 Task: Explore satellite view of the Colosseum in Rome, Italy.
Action: Mouse moved to (235, 107)
Screenshot: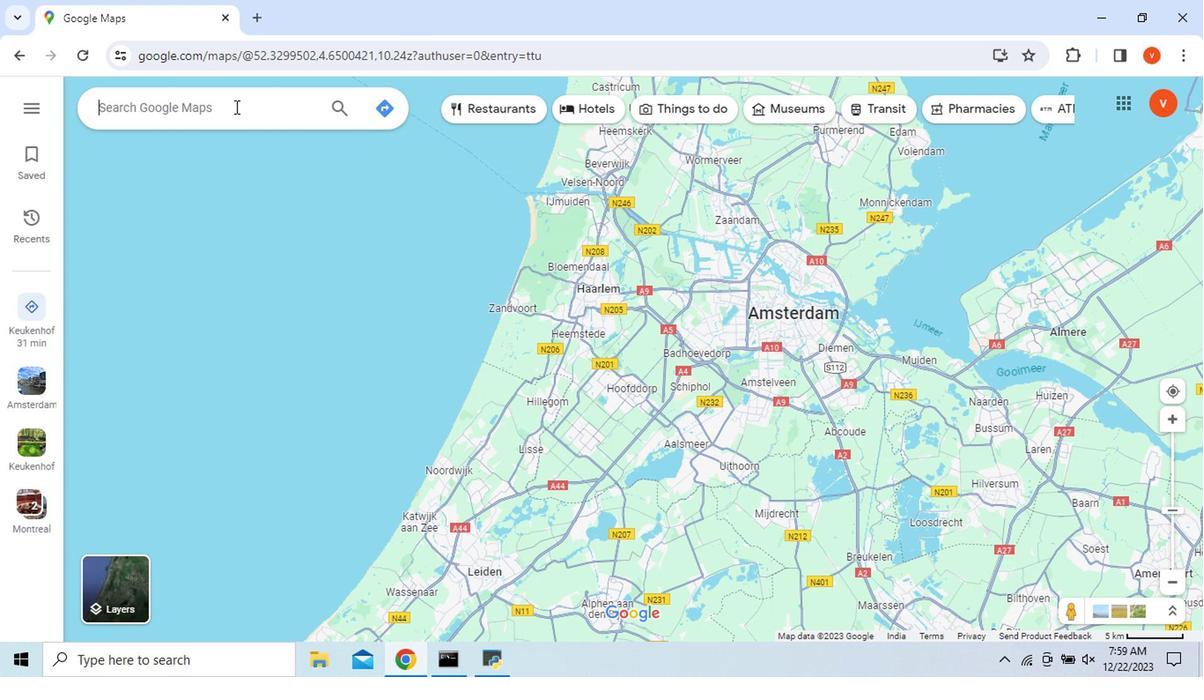 
Action: Mouse pressed left at (235, 107)
Screenshot: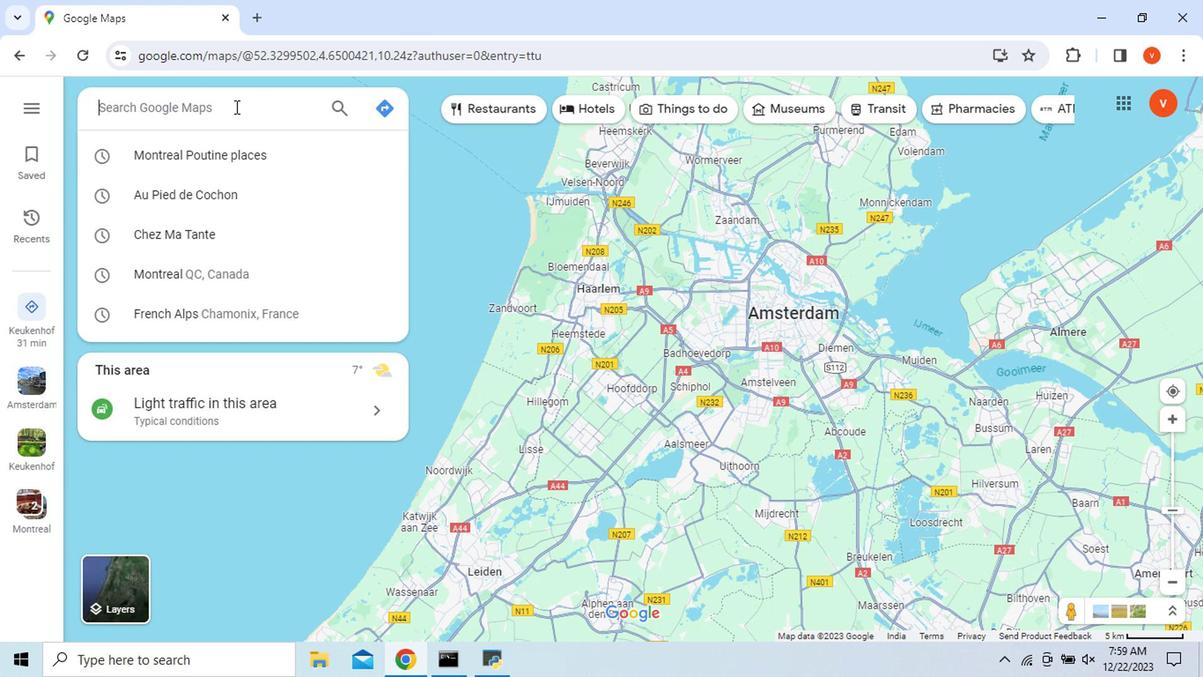 
Action: Key pressed <Key.shift>Colosseum<Key.space><Key.shift>Rome
Screenshot: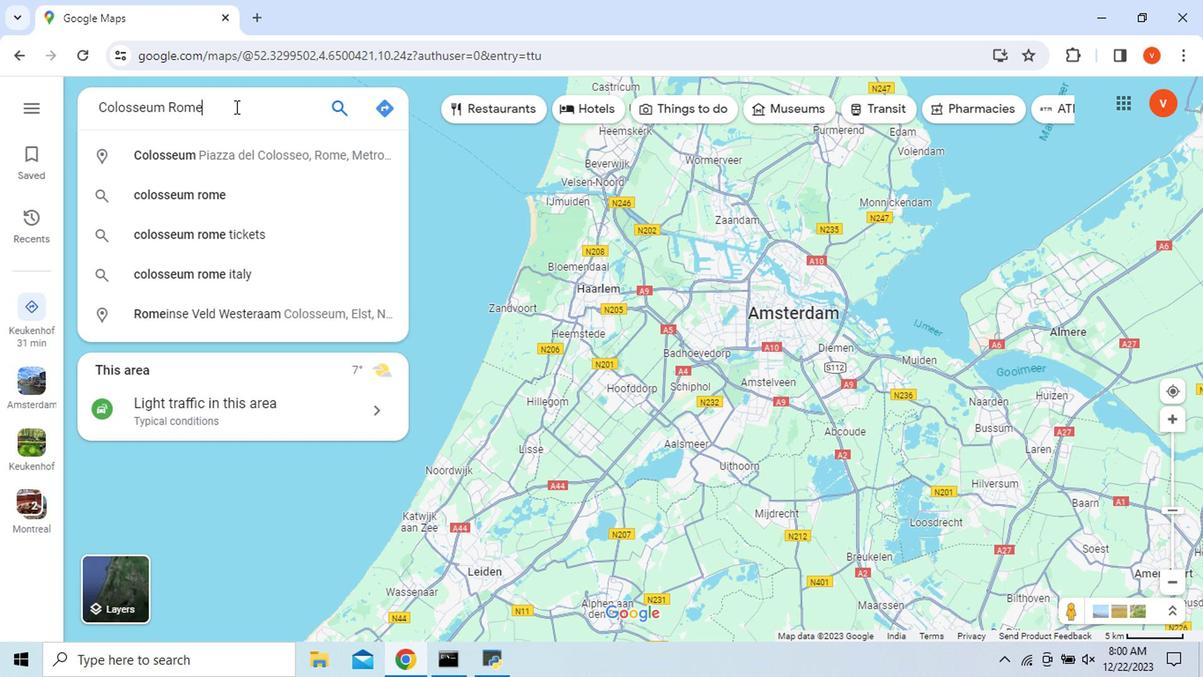 
Action: Mouse moved to (243, 275)
Screenshot: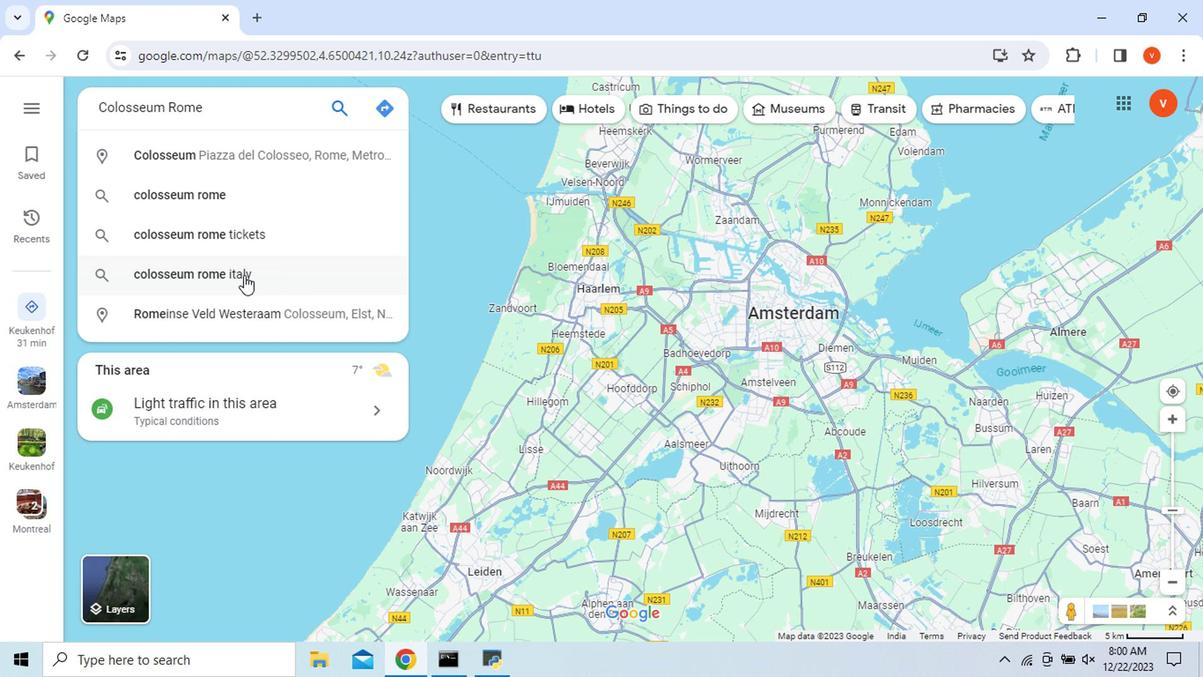 
Action: Mouse pressed left at (243, 275)
Screenshot: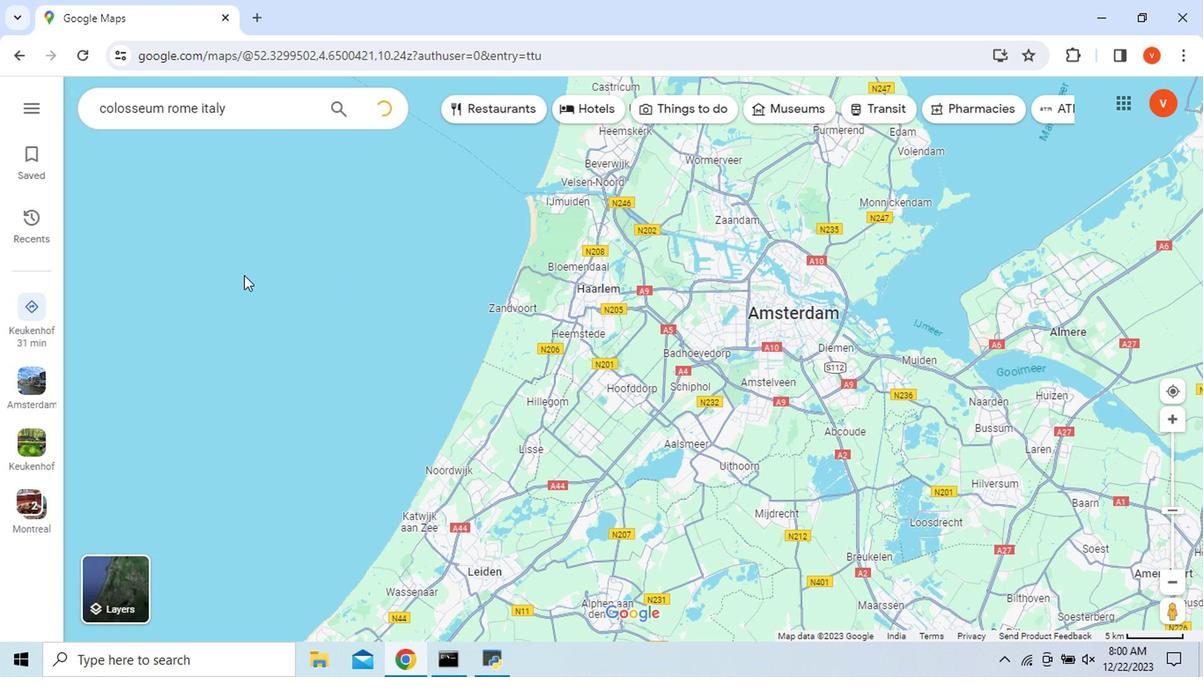 
Action: Mouse moved to (520, 336)
Screenshot: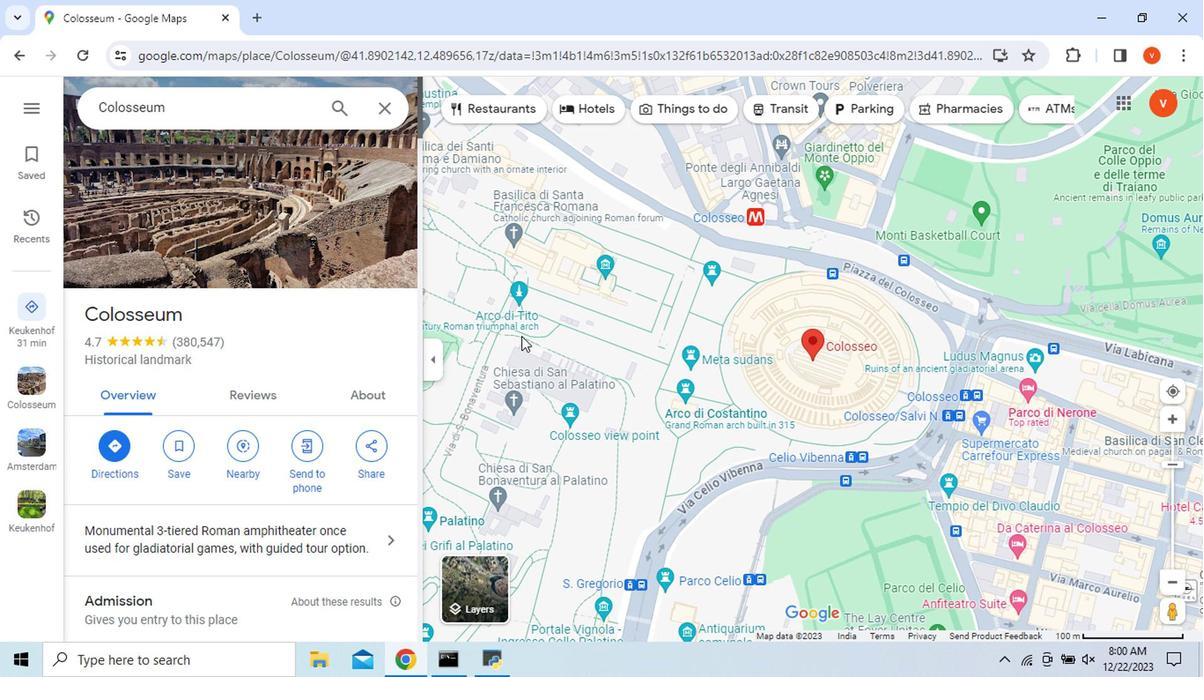 
Action: Mouse scrolled (520, 336) with delta (0, 0)
Screenshot: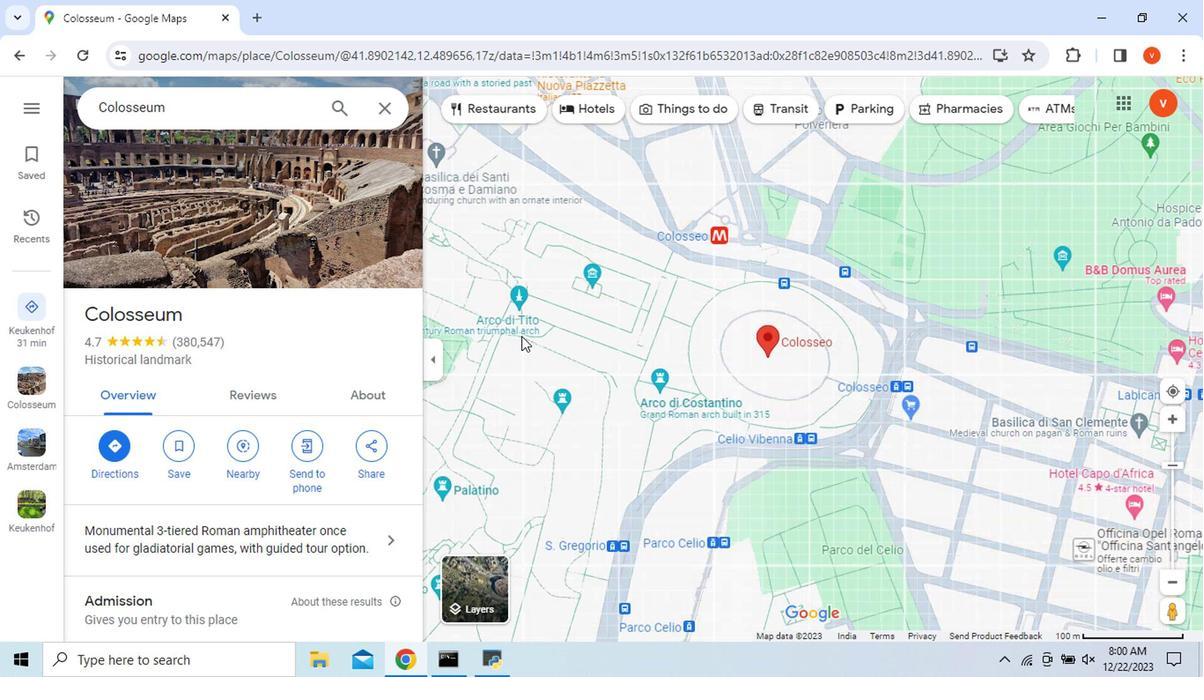 
Action: Mouse moved to (520, 336)
Screenshot: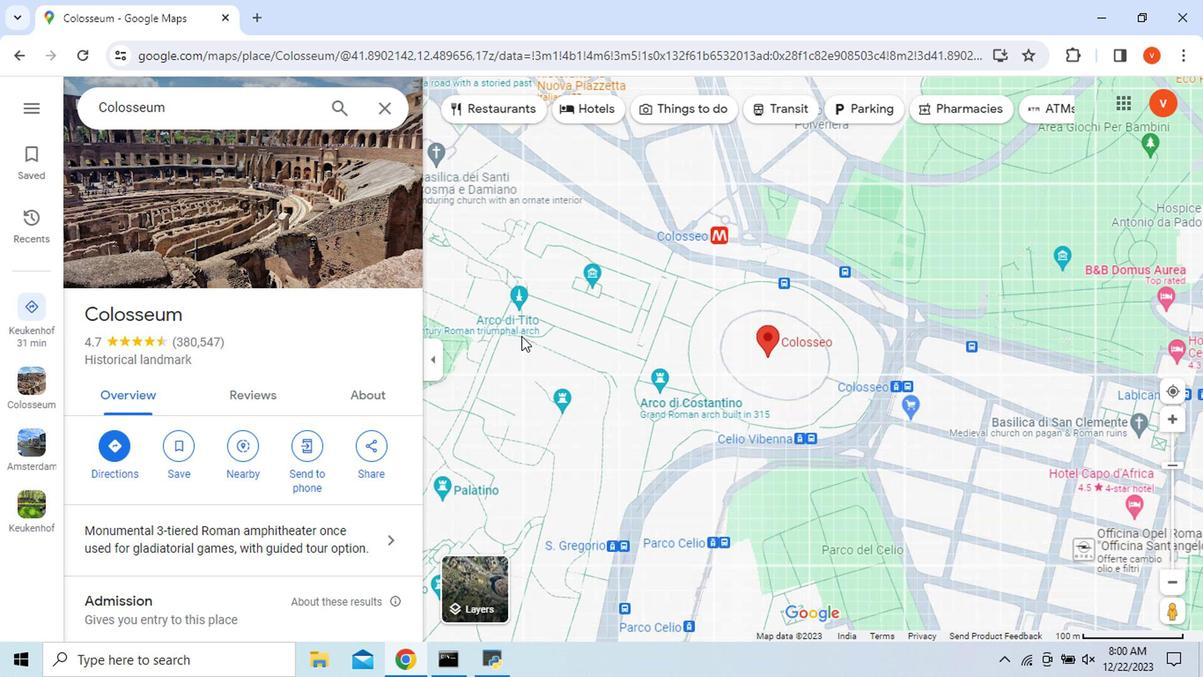 
Action: Mouse scrolled (520, 336) with delta (0, 0)
Screenshot: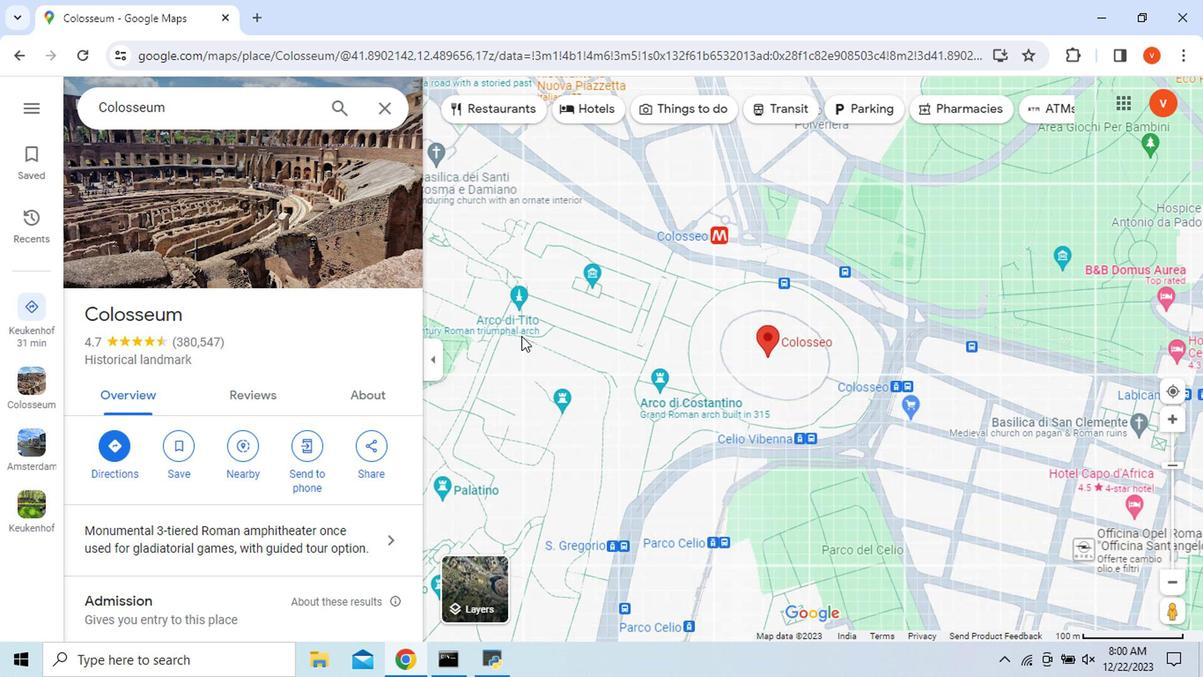 
Action: Mouse moved to (473, 578)
Screenshot: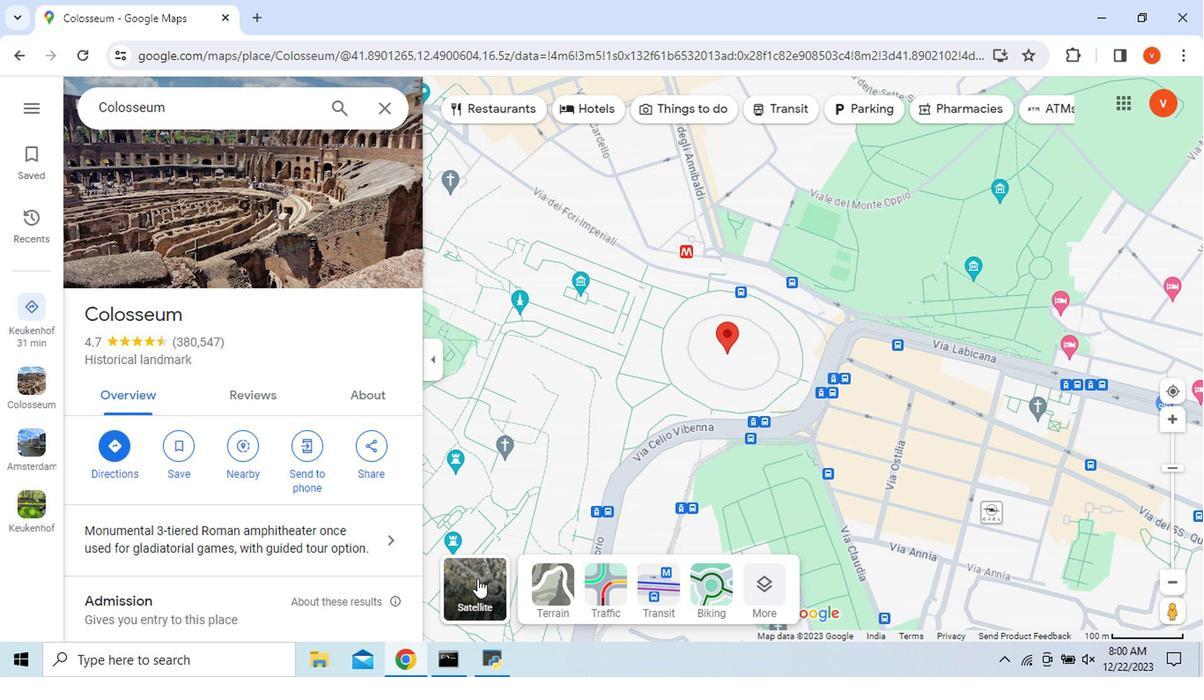 
Action: Mouse pressed left at (473, 578)
Screenshot: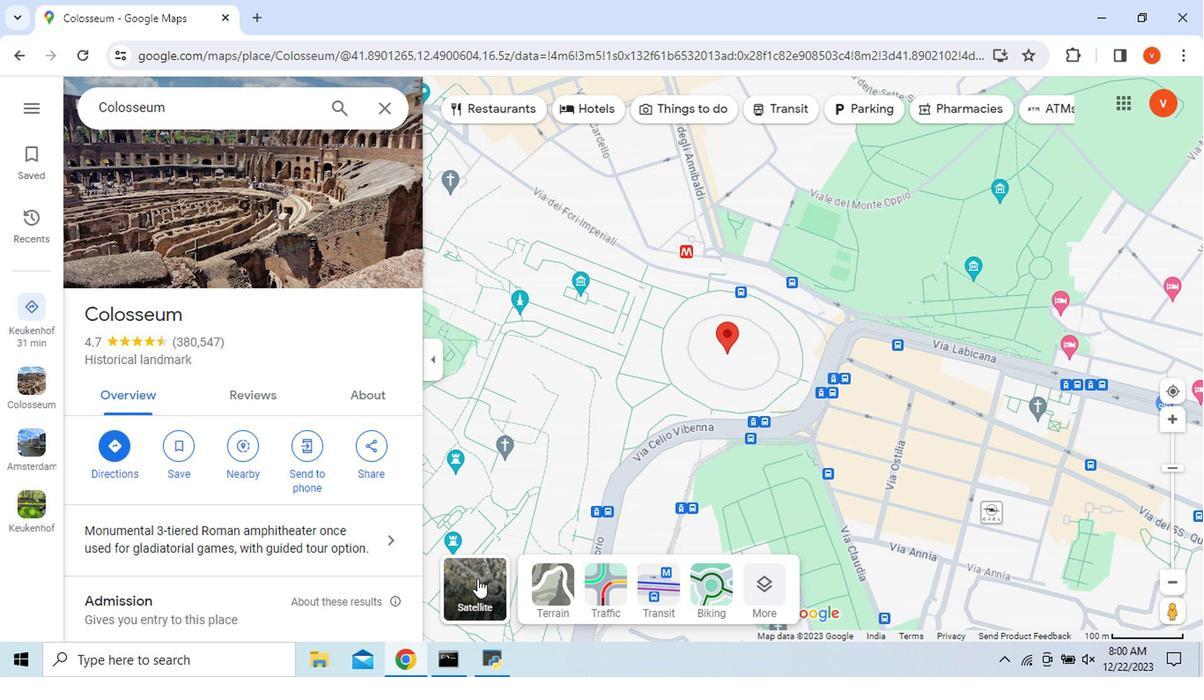 
Action: Mouse moved to (519, 541)
Screenshot: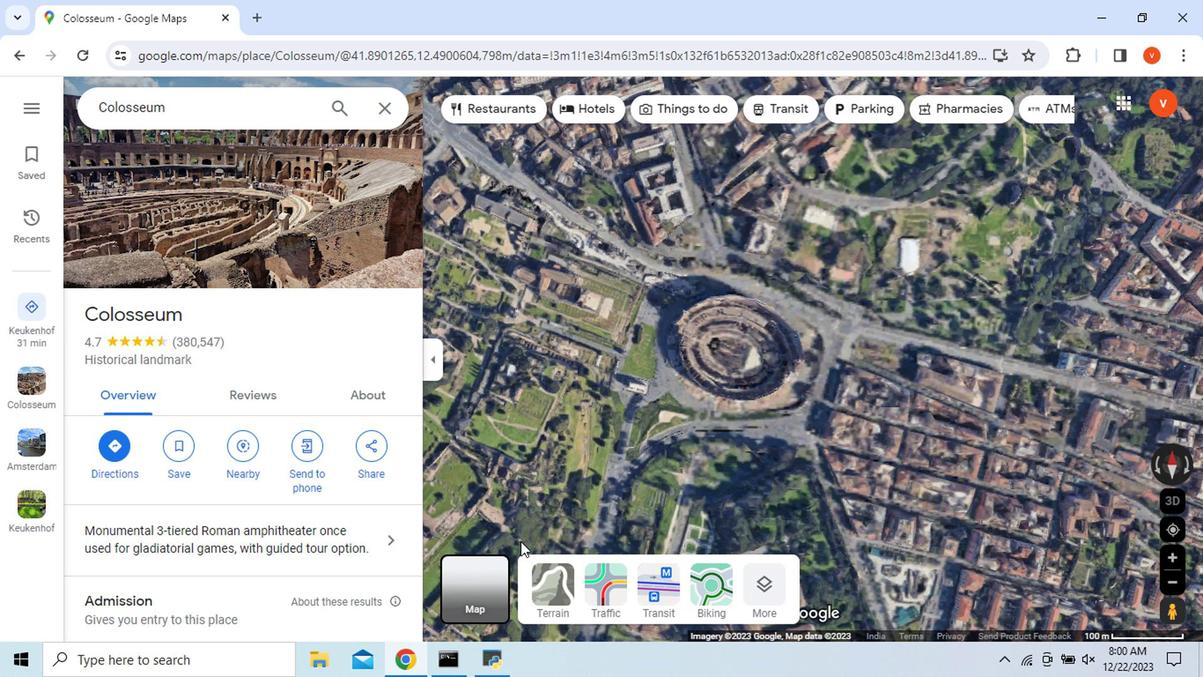 
Action: Mouse scrolled (519, 541) with delta (0, 0)
Screenshot: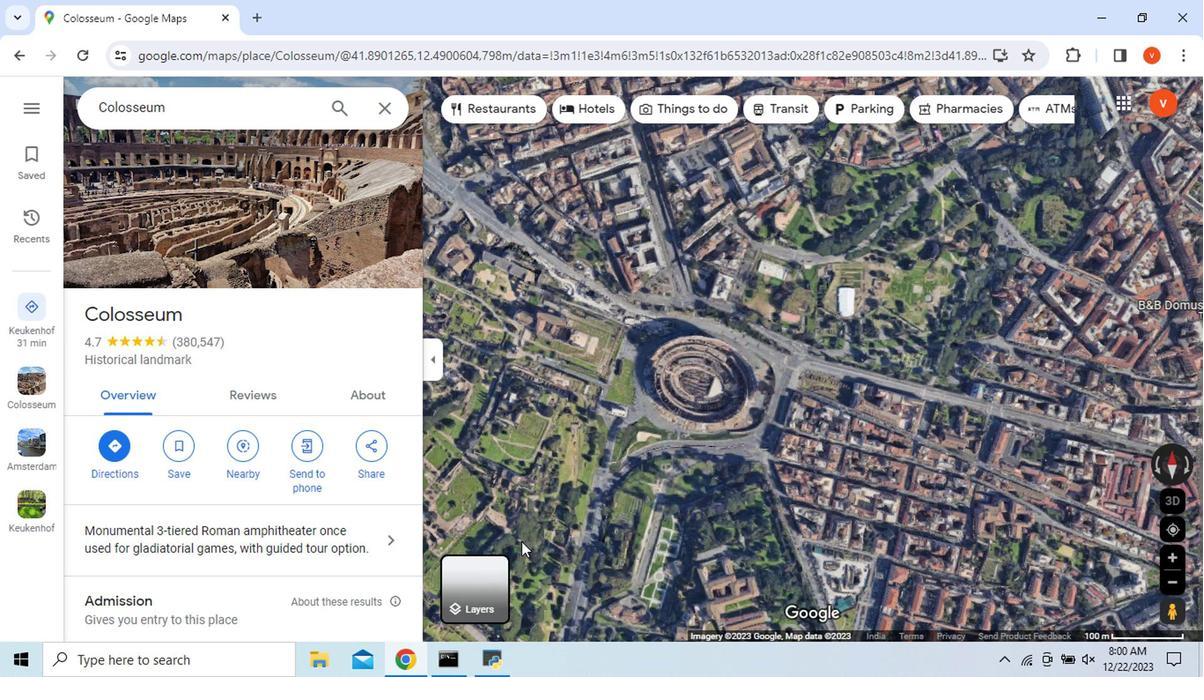
Action: Mouse moved to (544, 480)
Screenshot: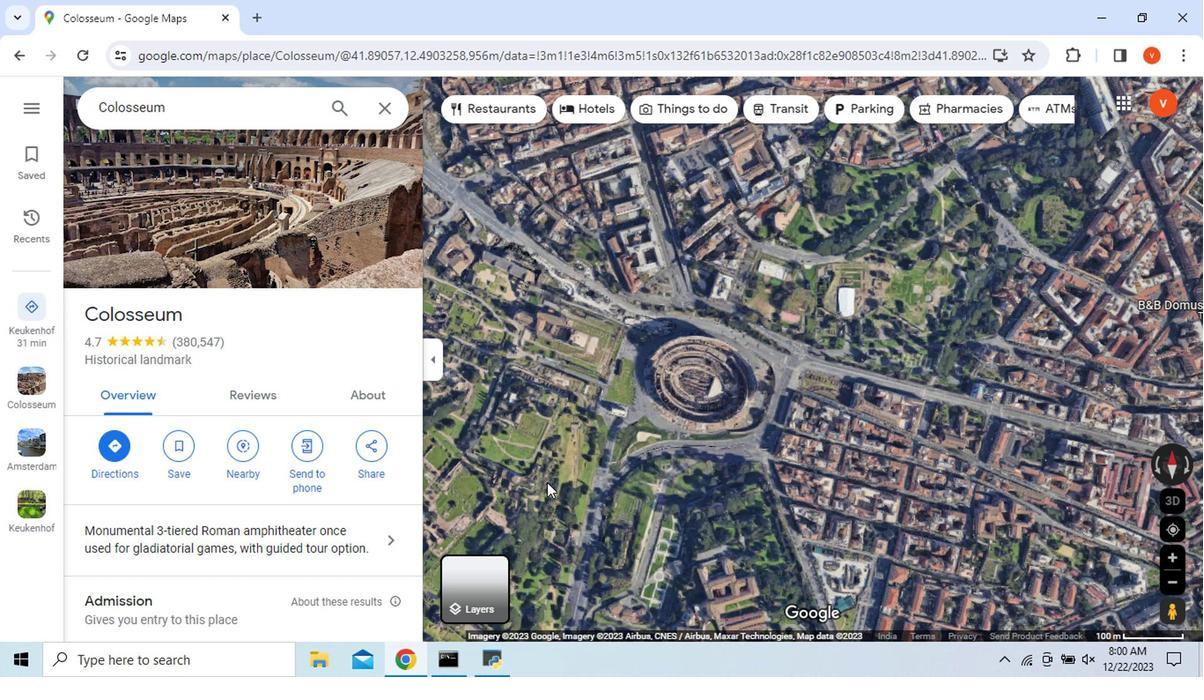 
Action: Mouse scrolled (544, 479) with delta (0, 0)
Screenshot: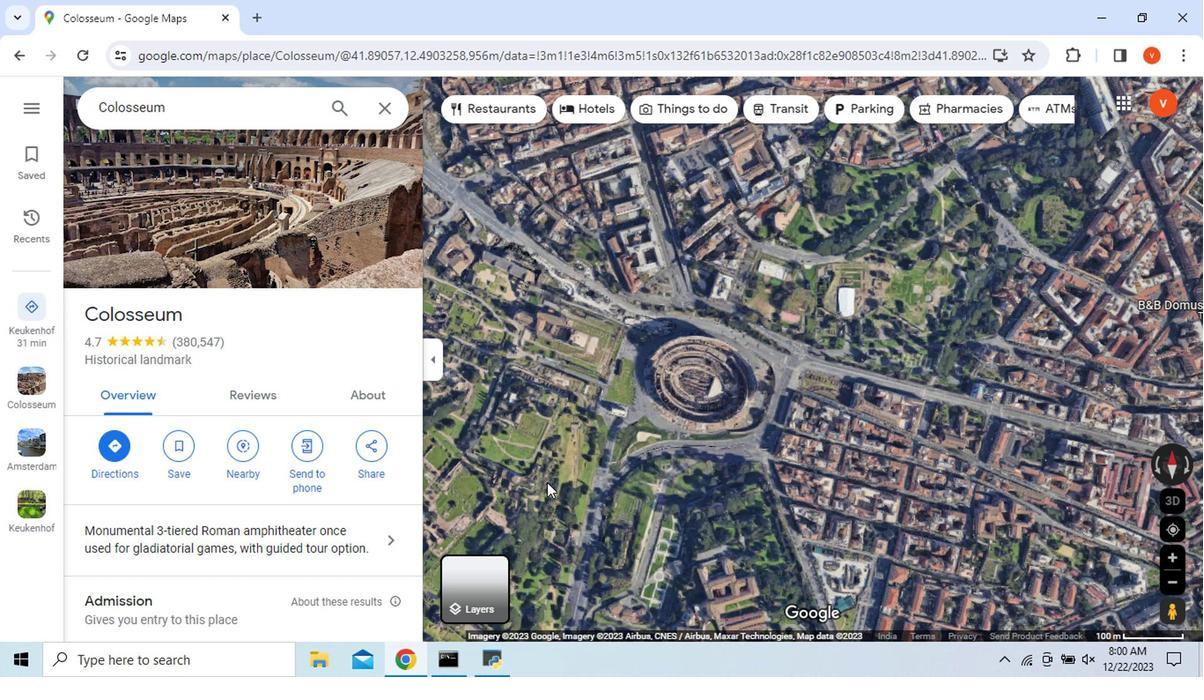 
Action: Mouse moved to (1172, 457)
Screenshot: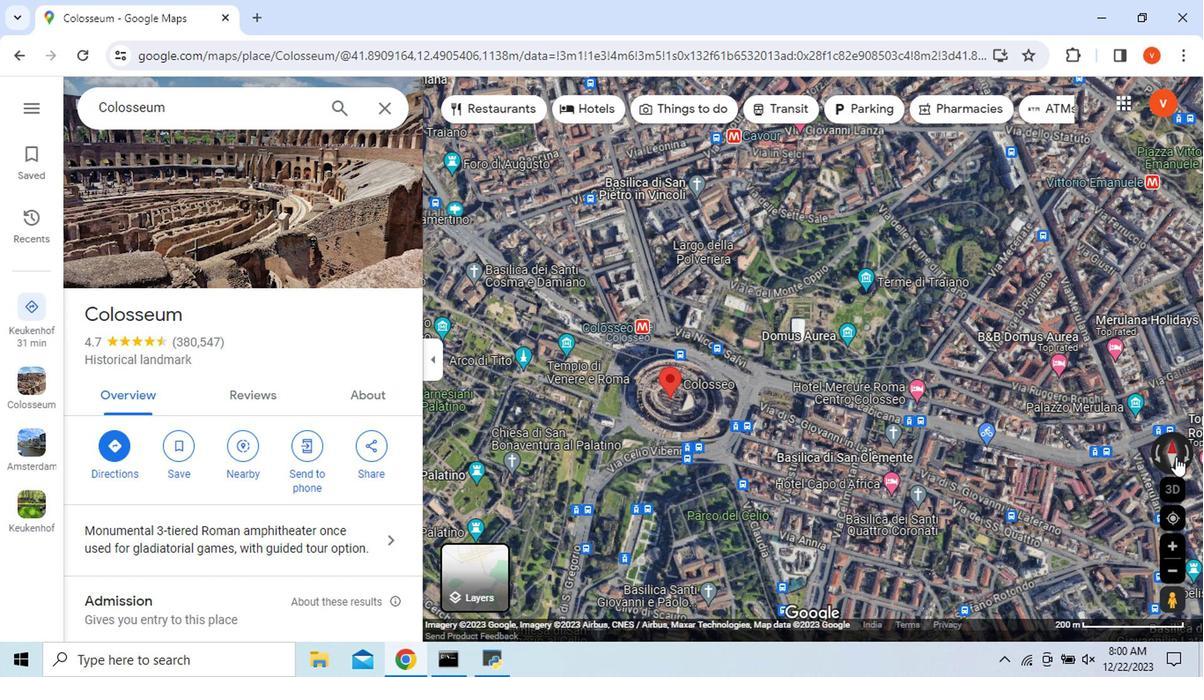 
Action: Mouse pressed left at (1172, 457)
Screenshot: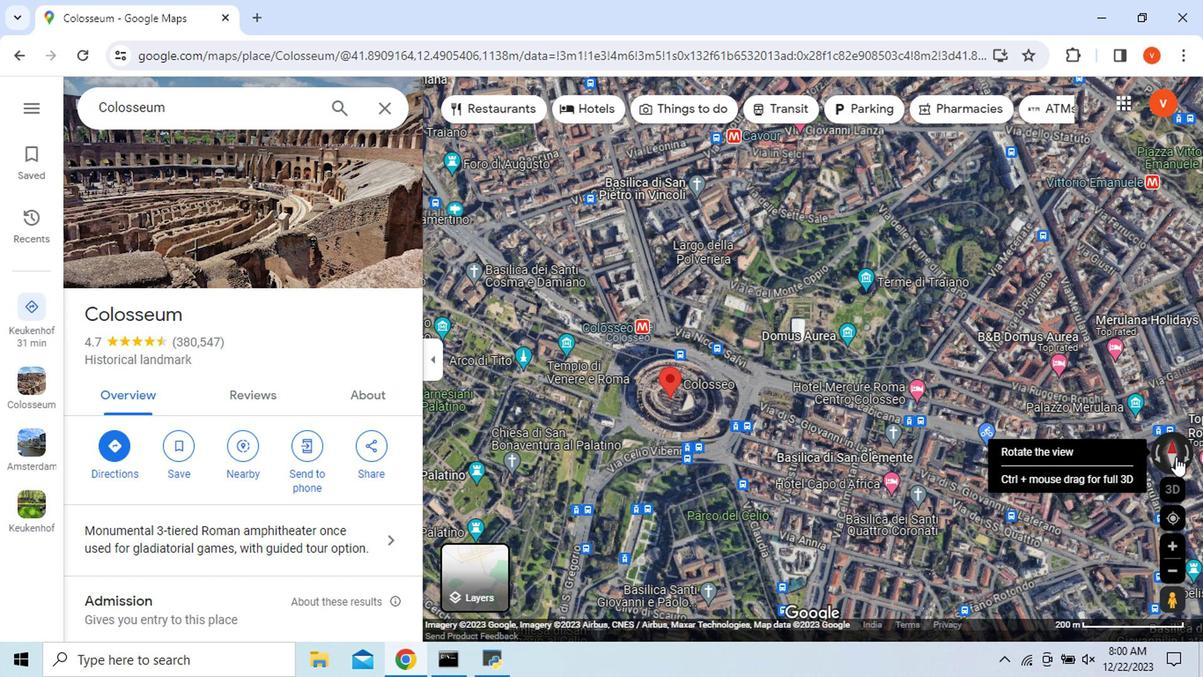 
Action: Mouse moved to (1060, 446)
Screenshot: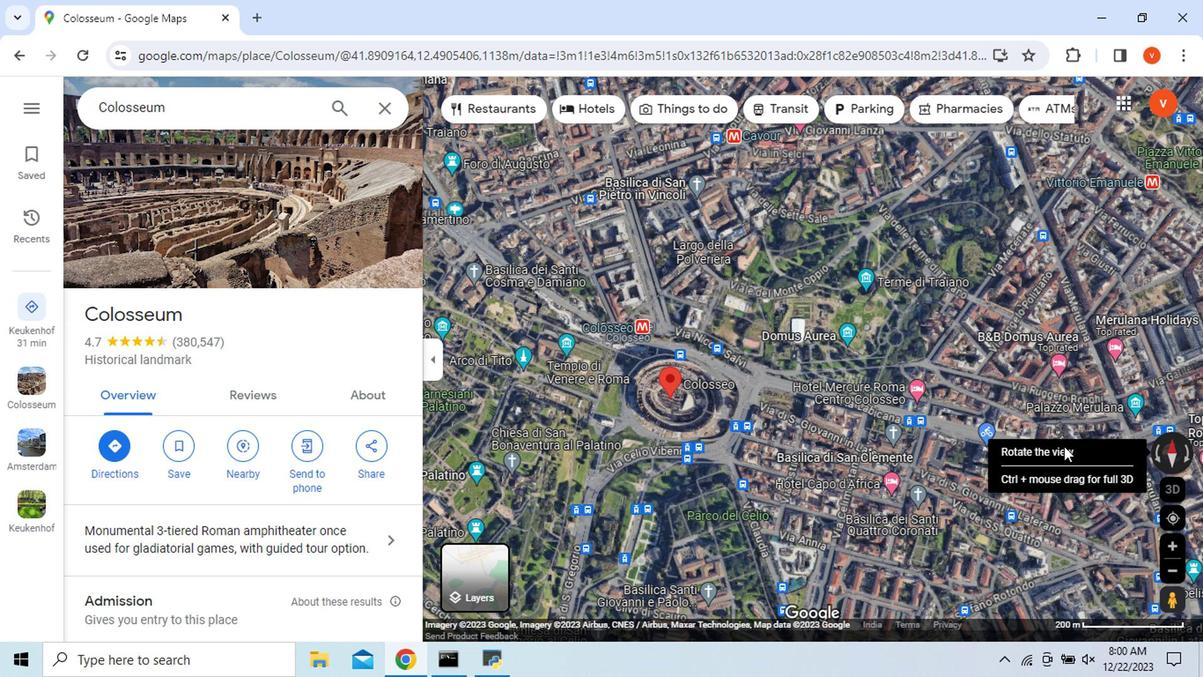 
Action: Mouse pressed left at (1060, 446)
Screenshot: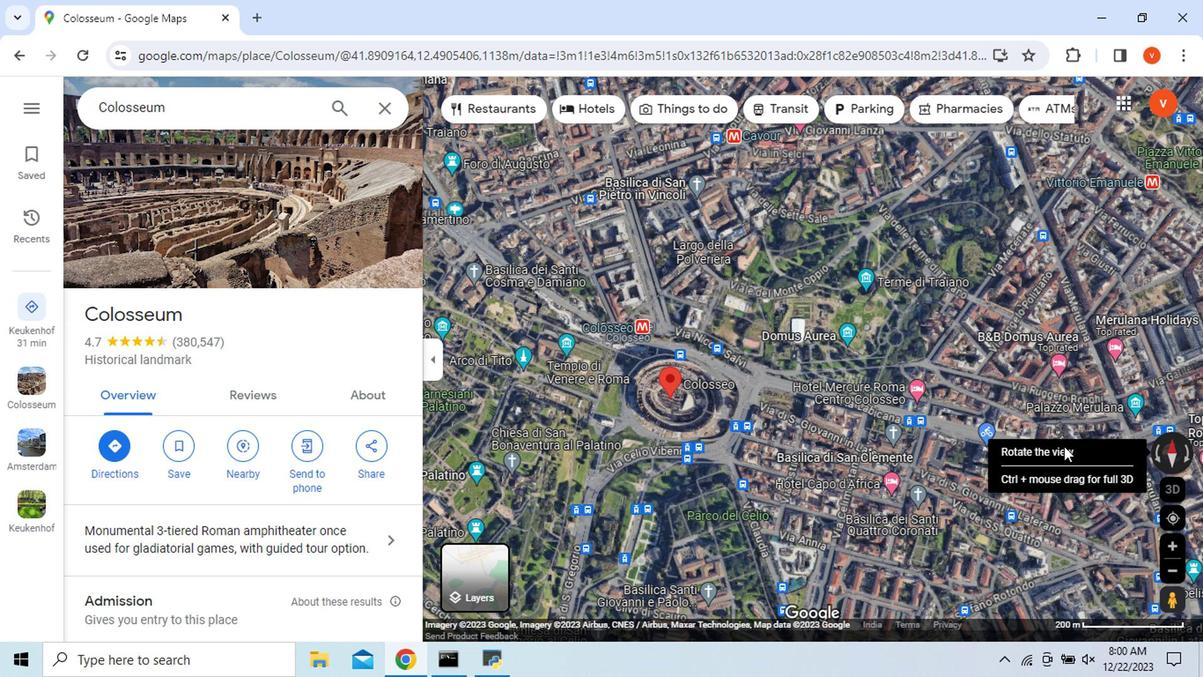 
Action: Mouse moved to (1154, 454)
Screenshot: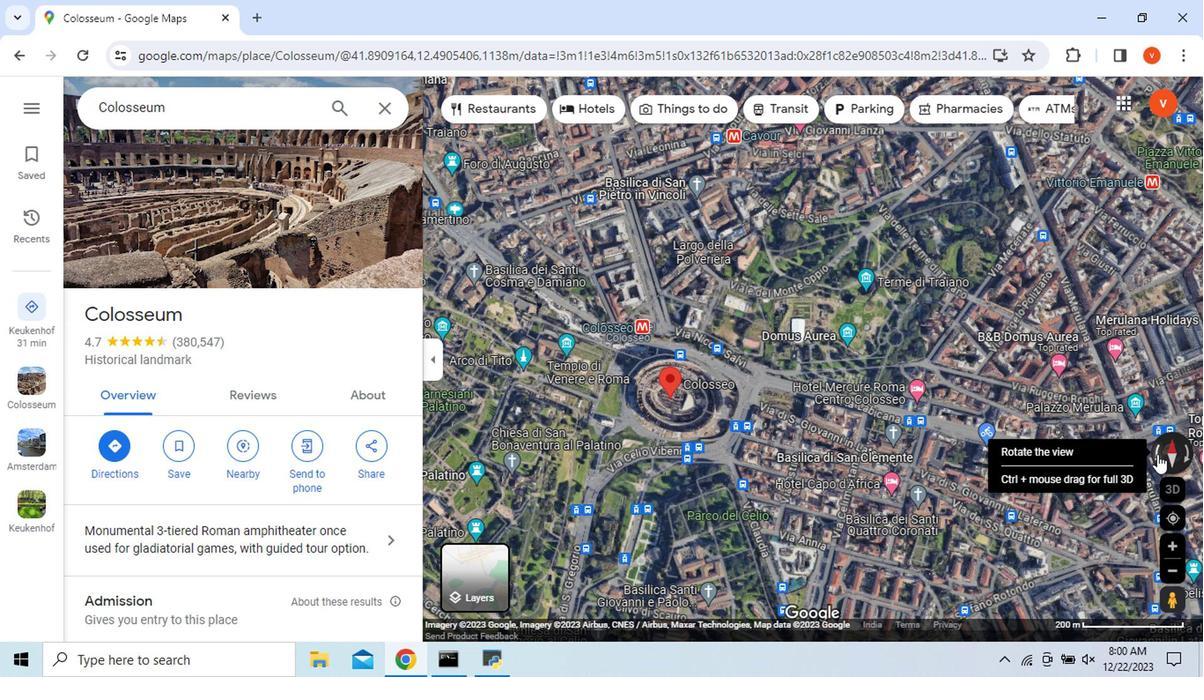 
Action: Mouse pressed left at (1154, 454)
Screenshot: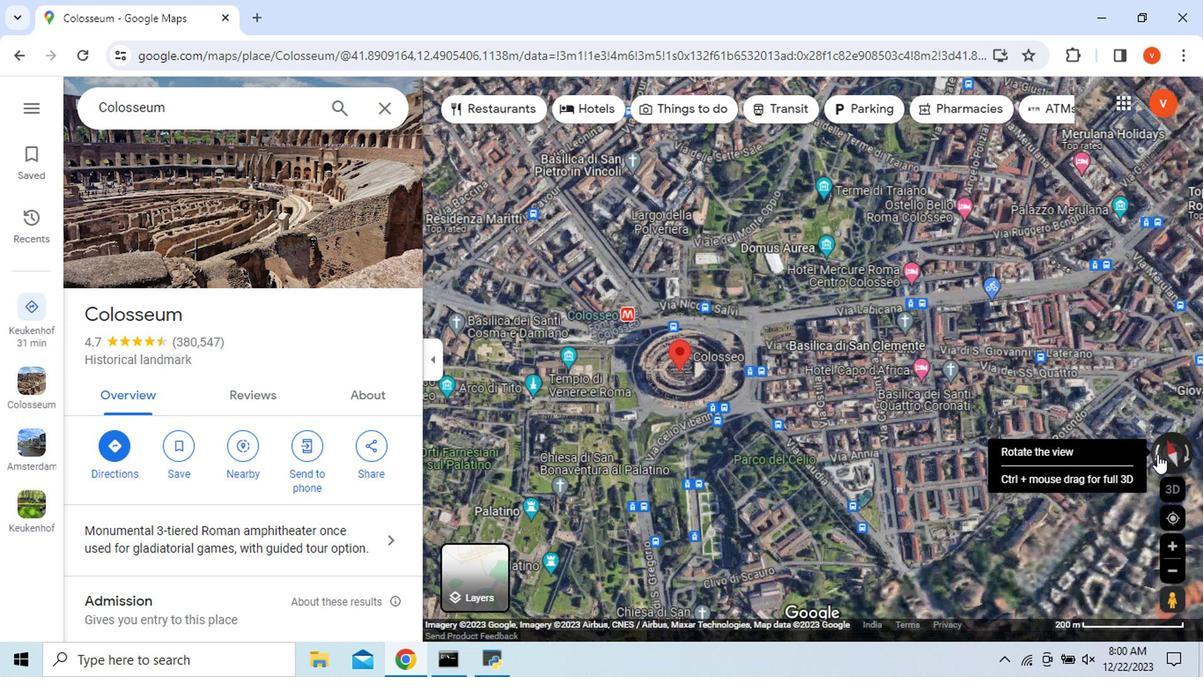 
Action: Mouse pressed left at (1154, 454)
Screenshot: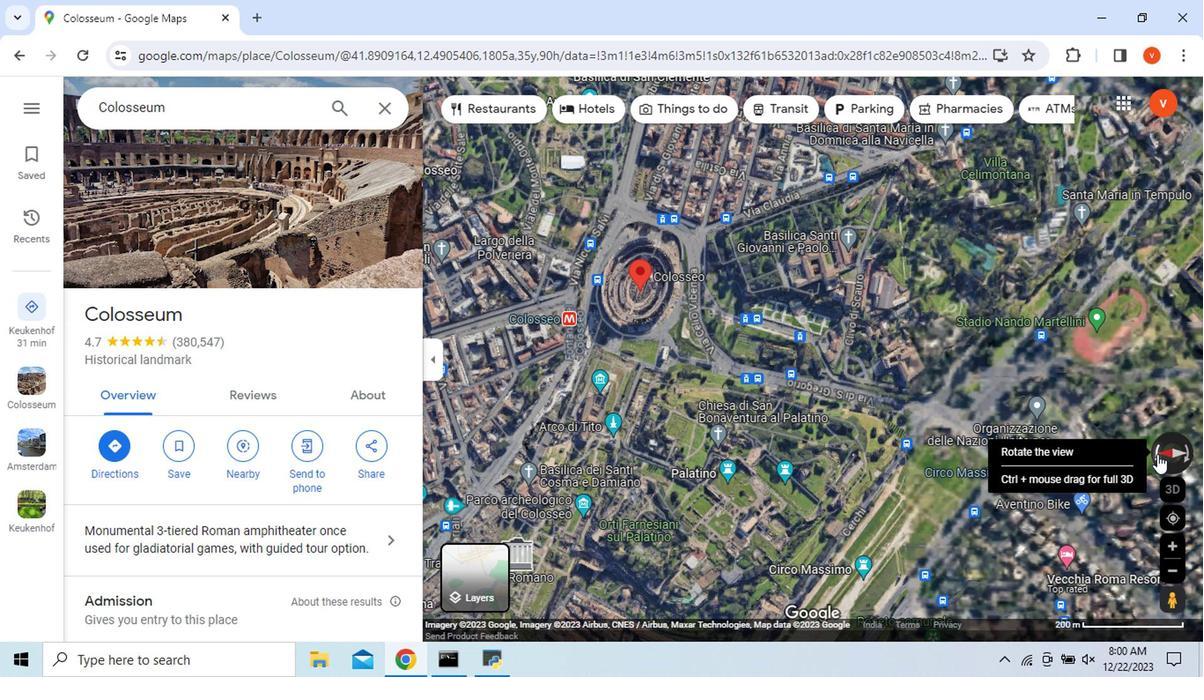 
Action: Mouse pressed left at (1154, 454)
Screenshot: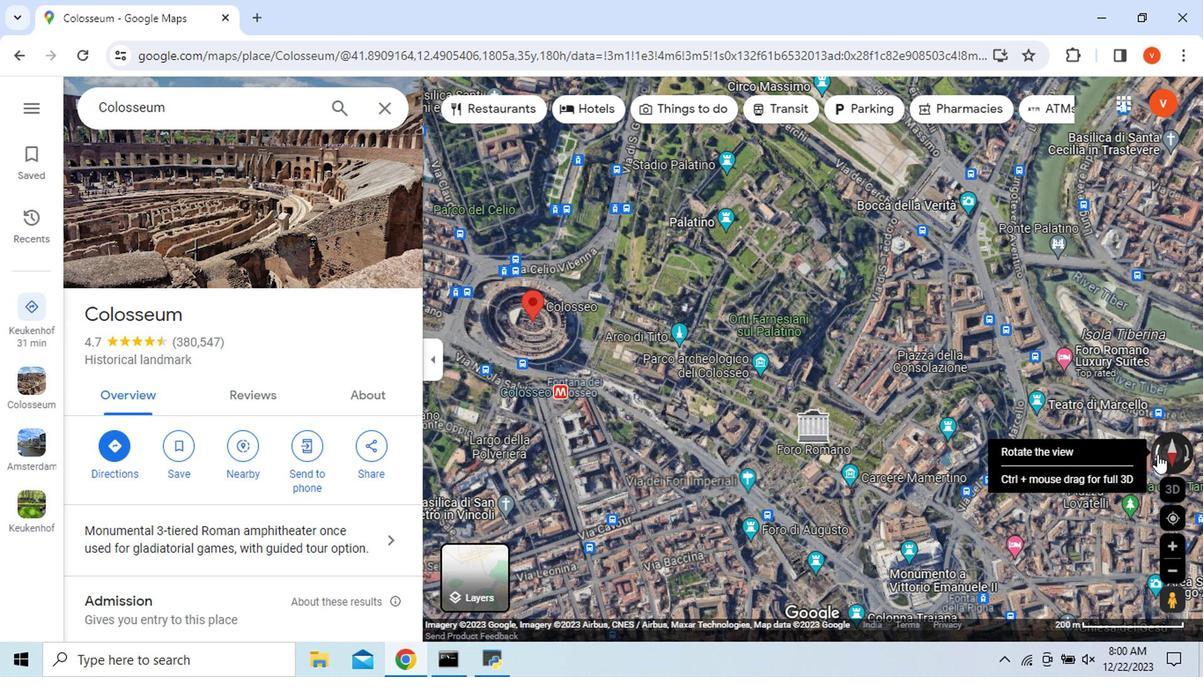 
Action: Mouse pressed left at (1154, 454)
Screenshot: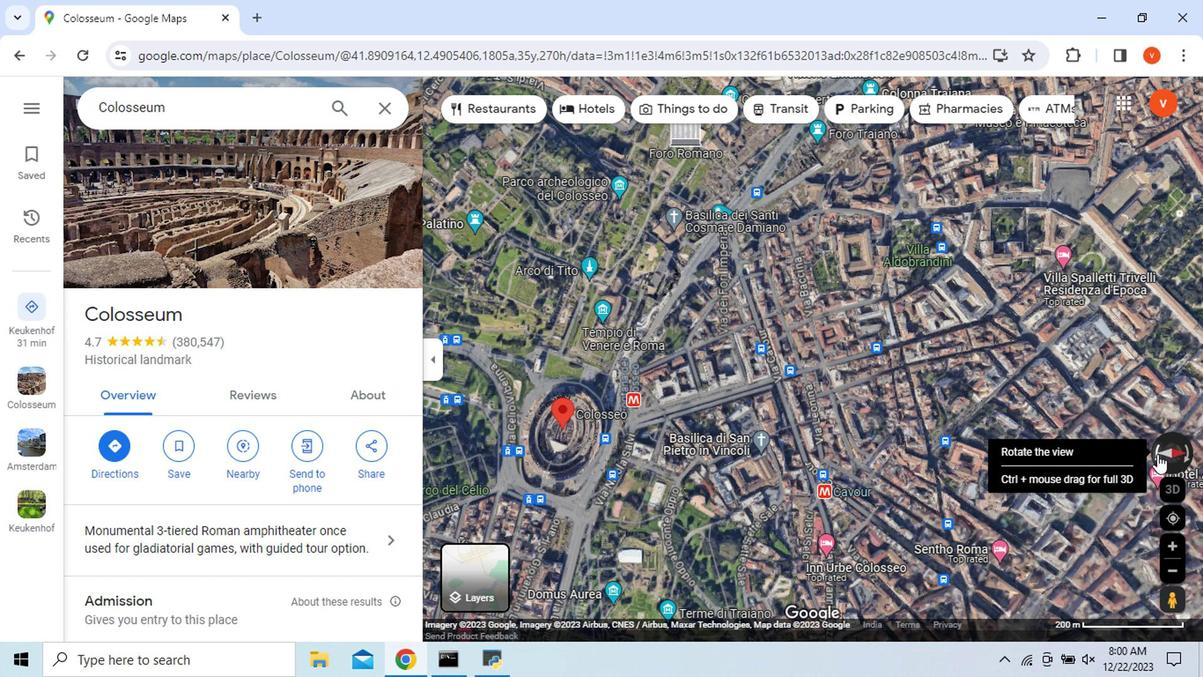 
Action: Mouse moved to (1056, 497)
Screenshot: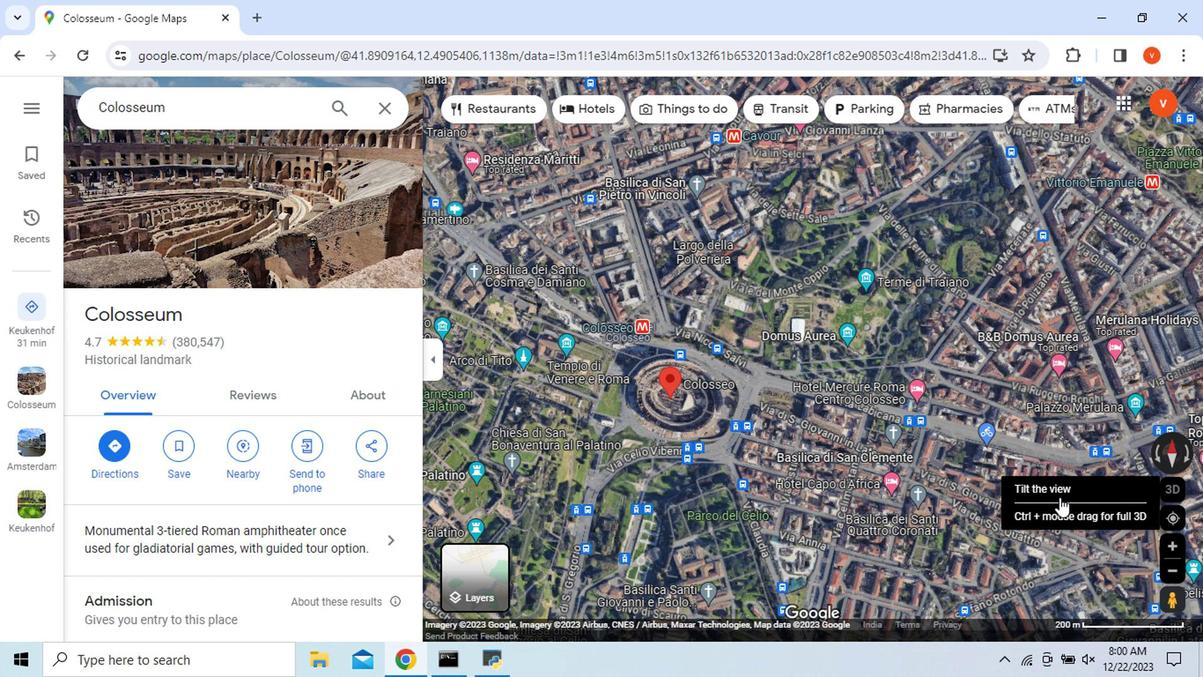 
Action: Mouse pressed left at (1056, 497)
Screenshot: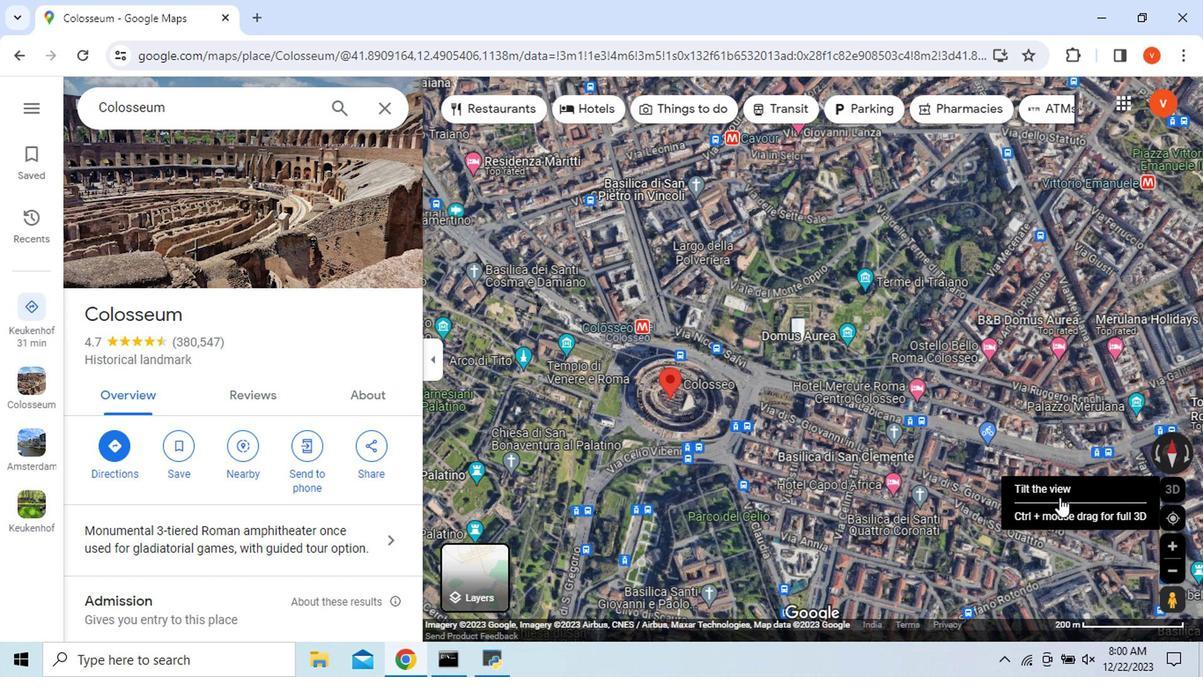 
Action: Mouse moved to (914, 508)
Screenshot: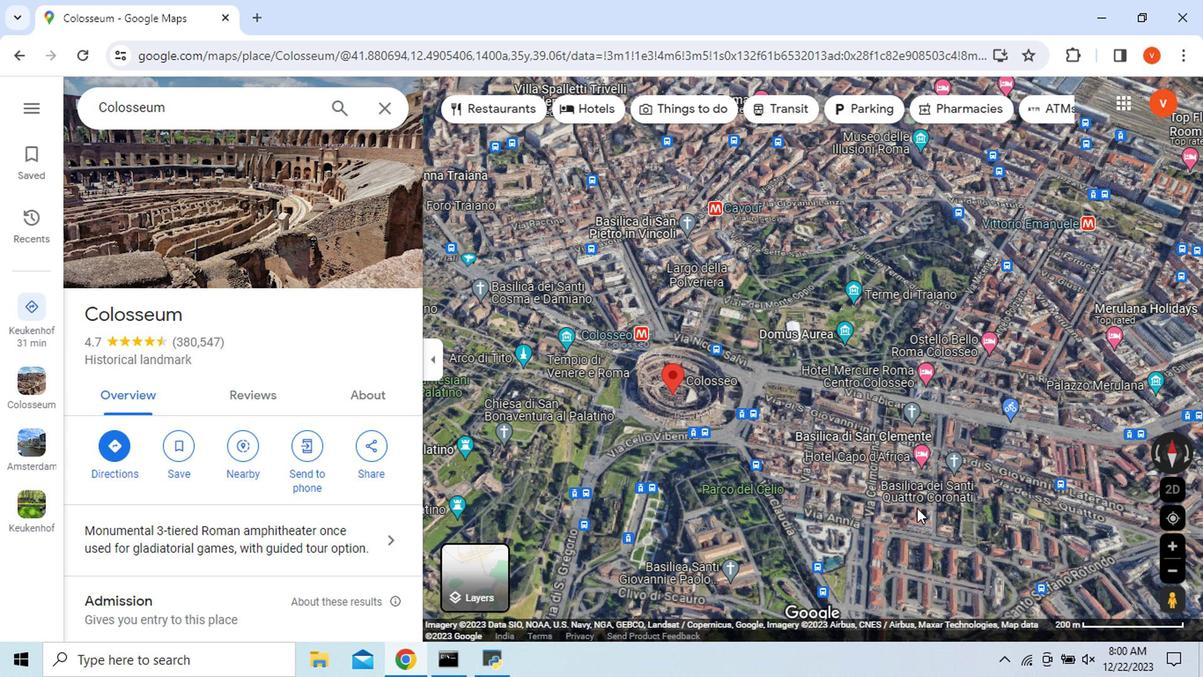 
Action: Mouse scrolled (914, 507) with delta (0, 0)
Screenshot: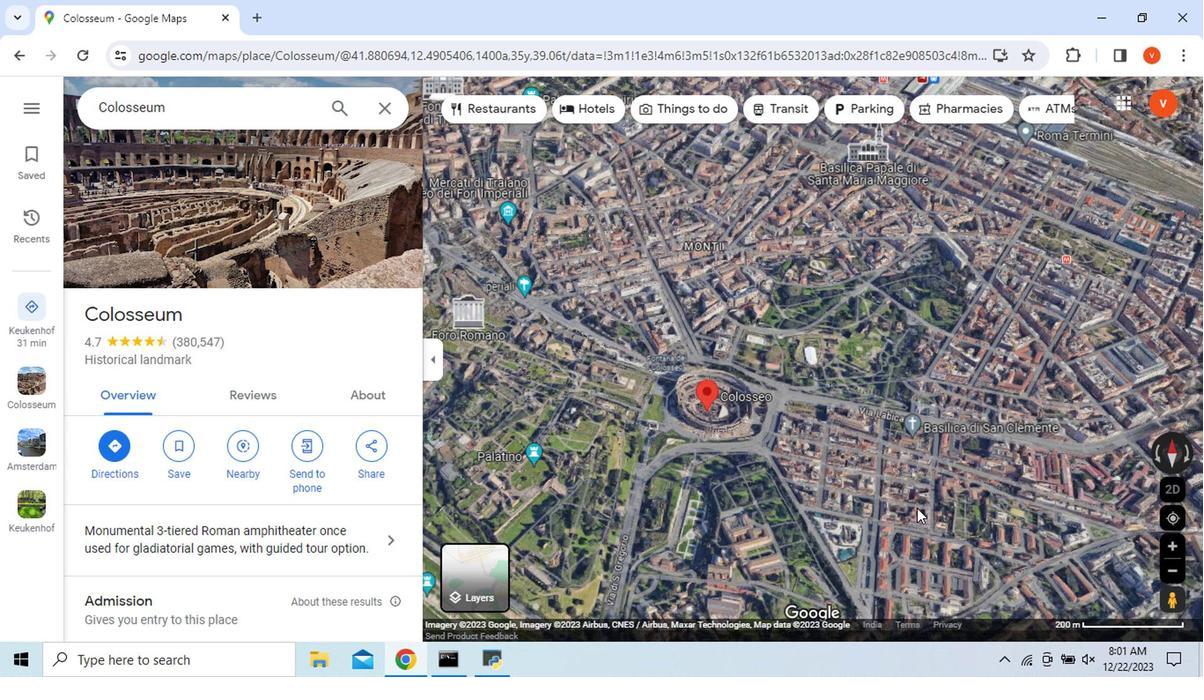 
Action: Mouse scrolled (914, 507) with delta (0, 0)
Screenshot: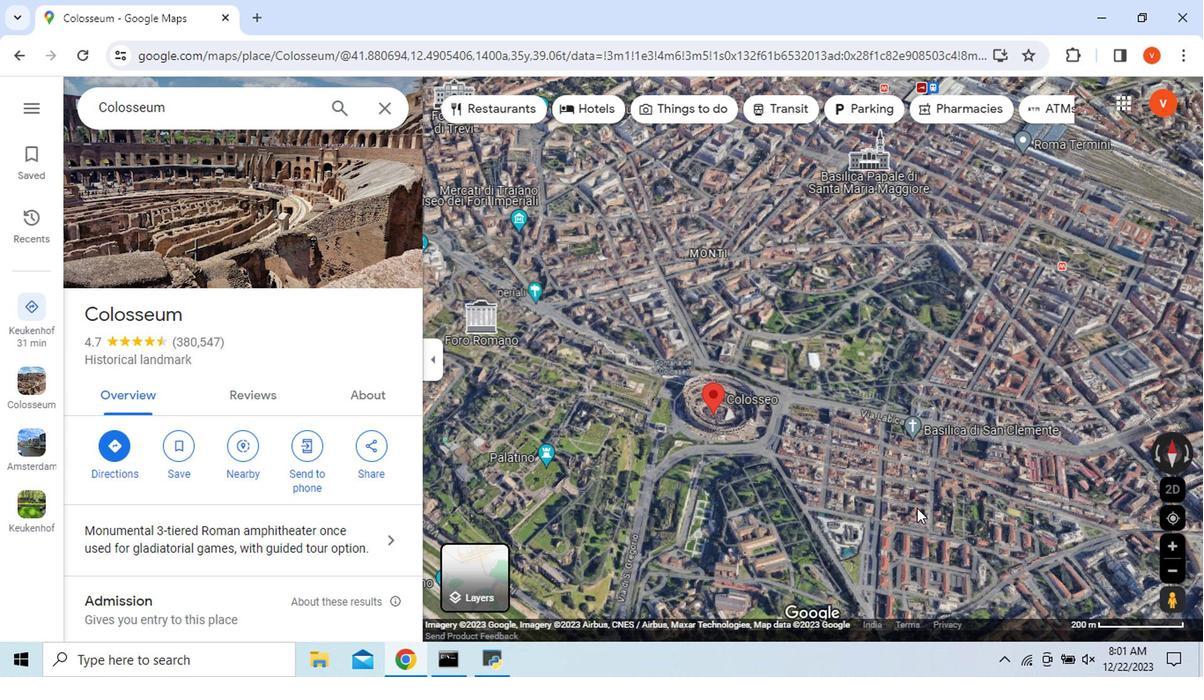 
Action: Mouse scrolled (914, 507) with delta (0, 0)
Screenshot: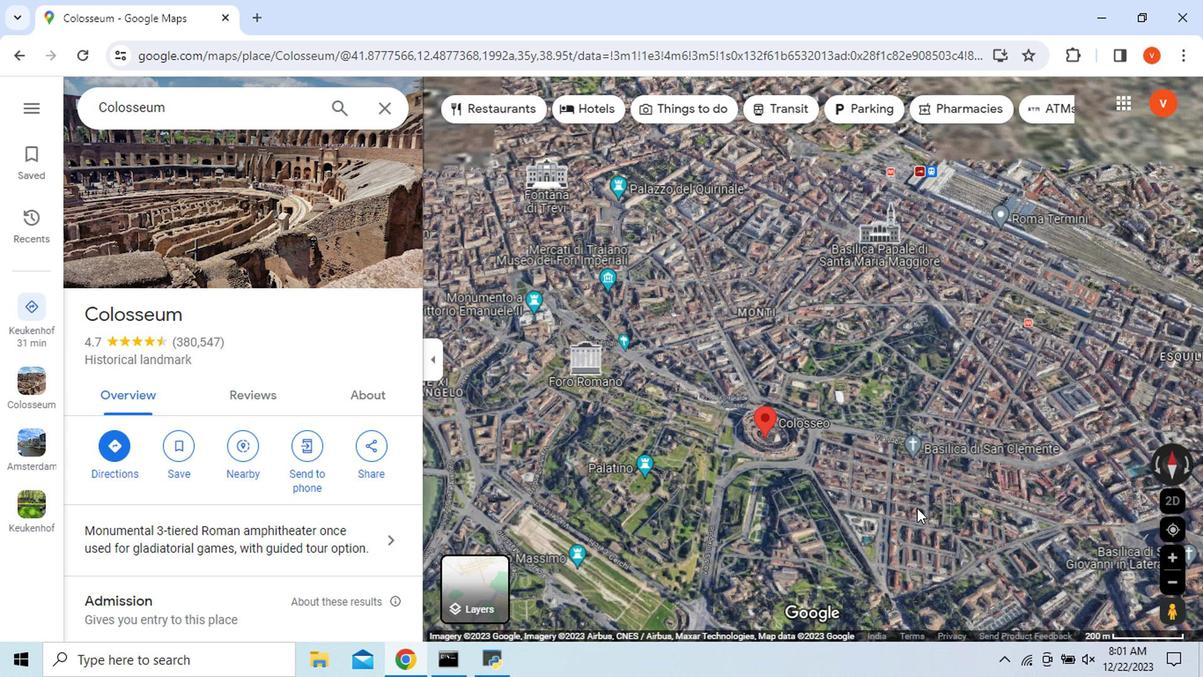 
Action: Mouse moved to (1161, 465)
Screenshot: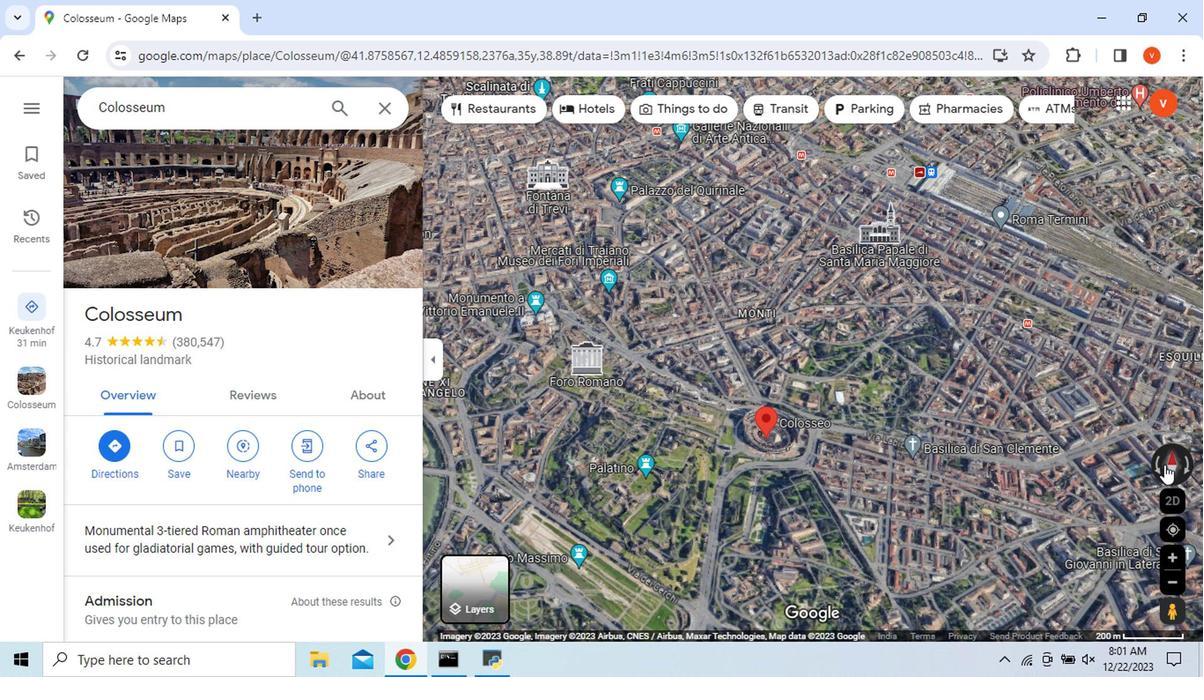 
Action: Mouse pressed left at (1161, 465)
Screenshot: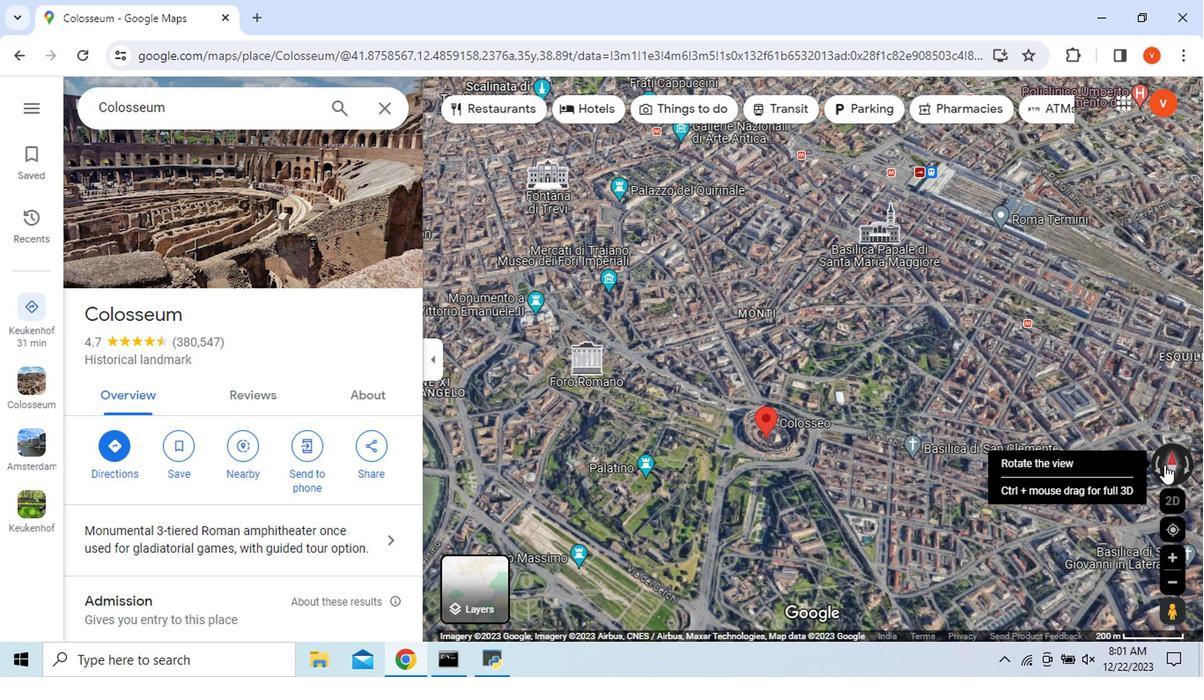 
Action: Mouse moved to (1166, 458)
Screenshot: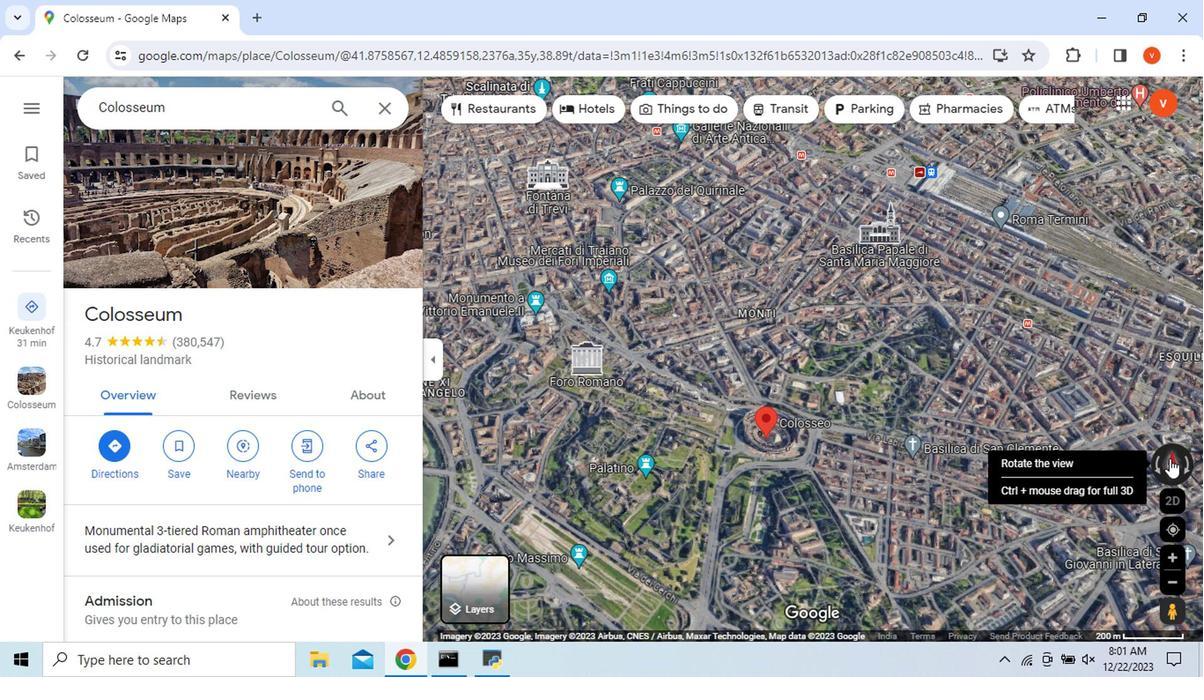 
Action: Mouse pressed left at (1166, 458)
Screenshot: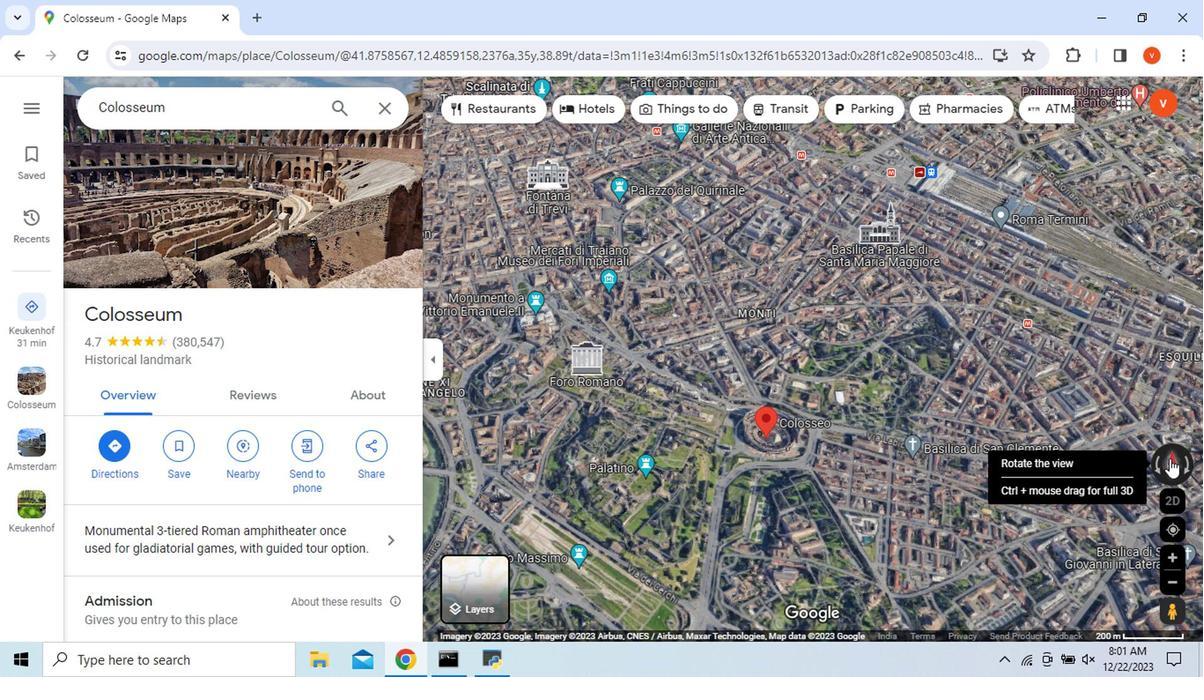 
Action: Mouse moved to (1181, 466)
Screenshot: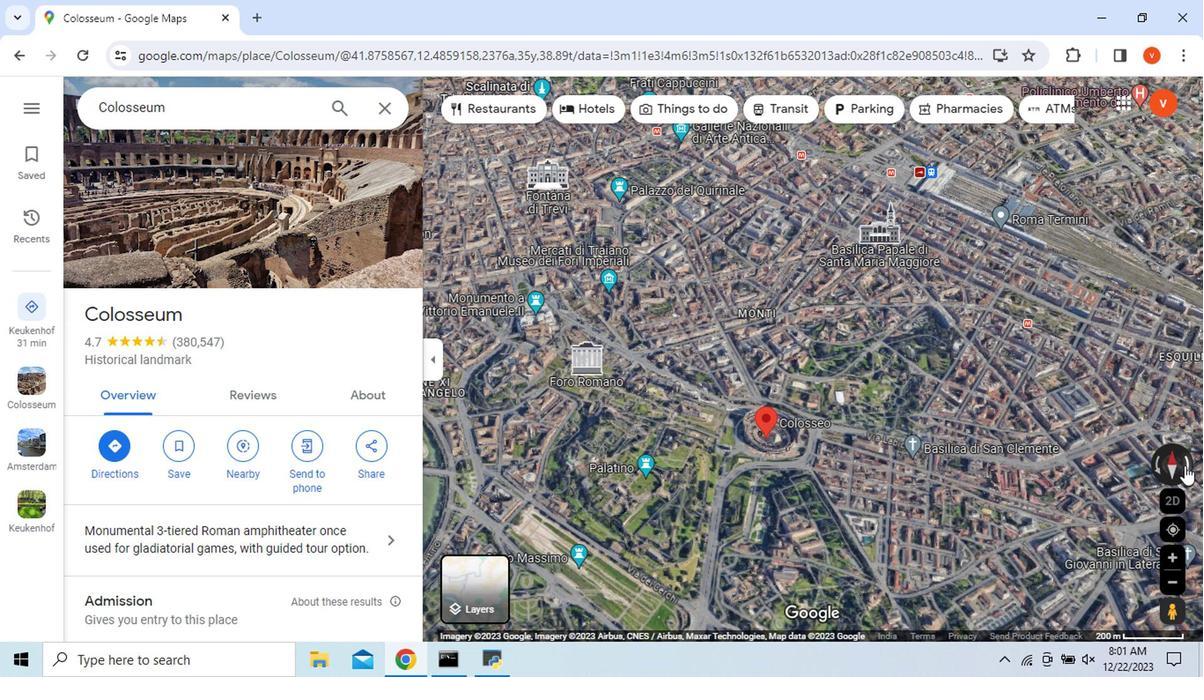 
Action: Mouse pressed left at (1181, 466)
Screenshot: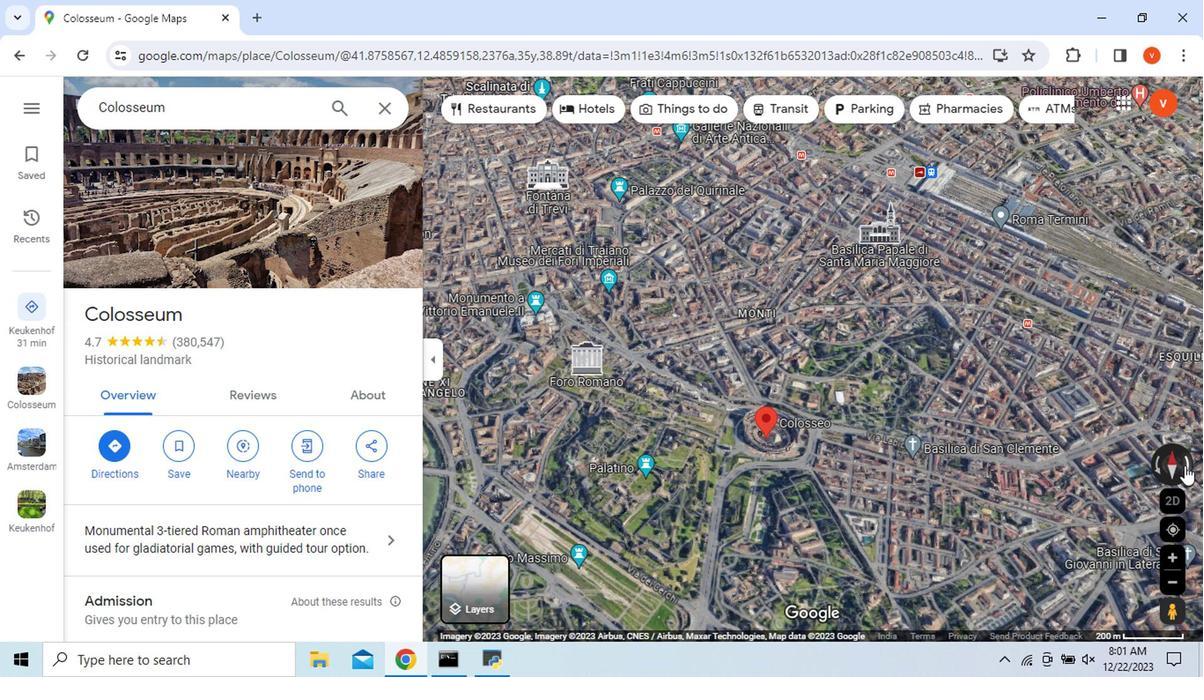 
Action: Mouse moved to (1167, 471)
Screenshot: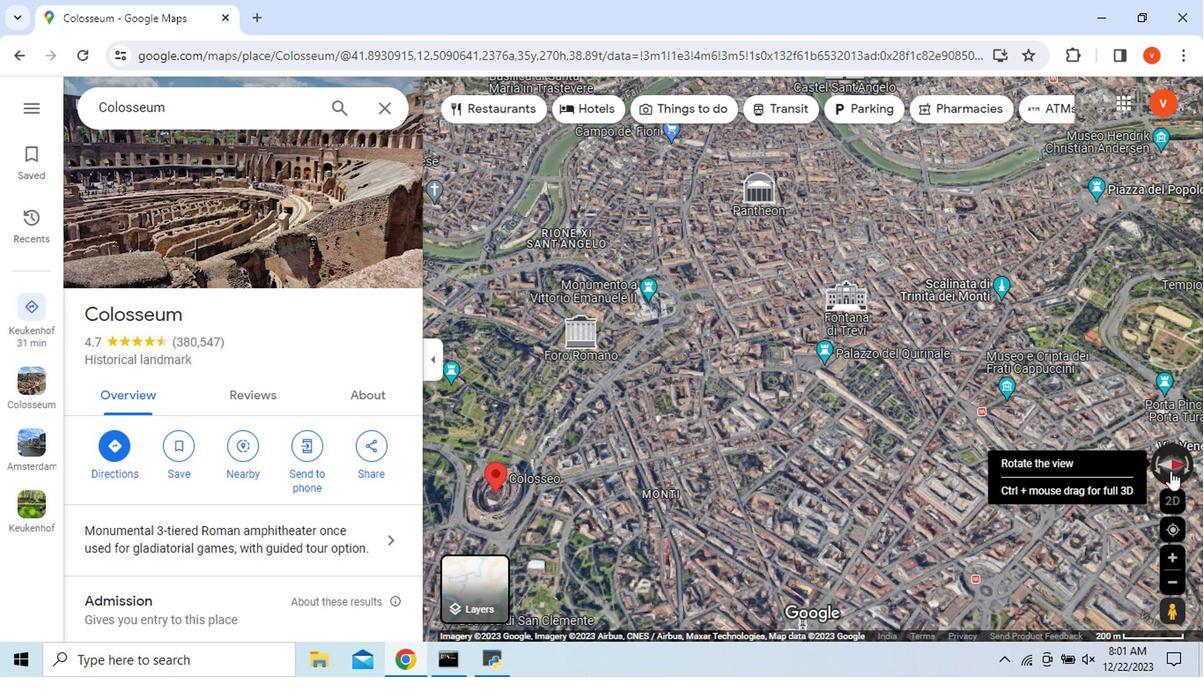 
Action: Mouse pressed left at (1167, 471)
Screenshot: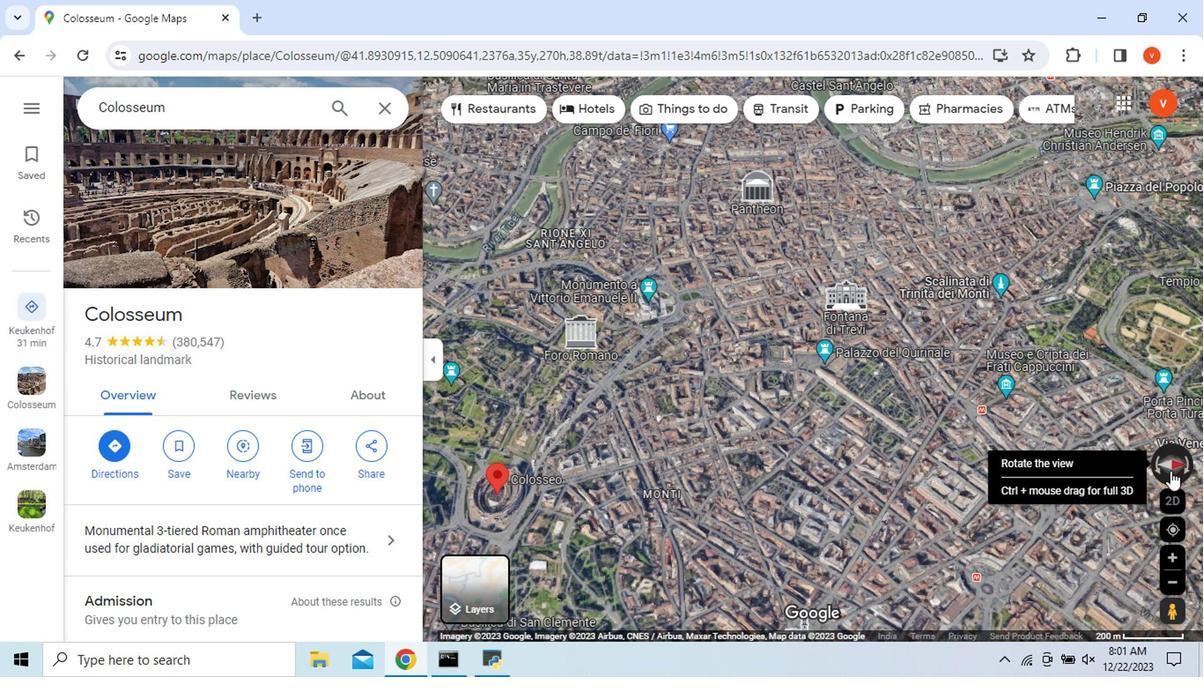 
Action: Mouse moved to (915, 523)
Screenshot: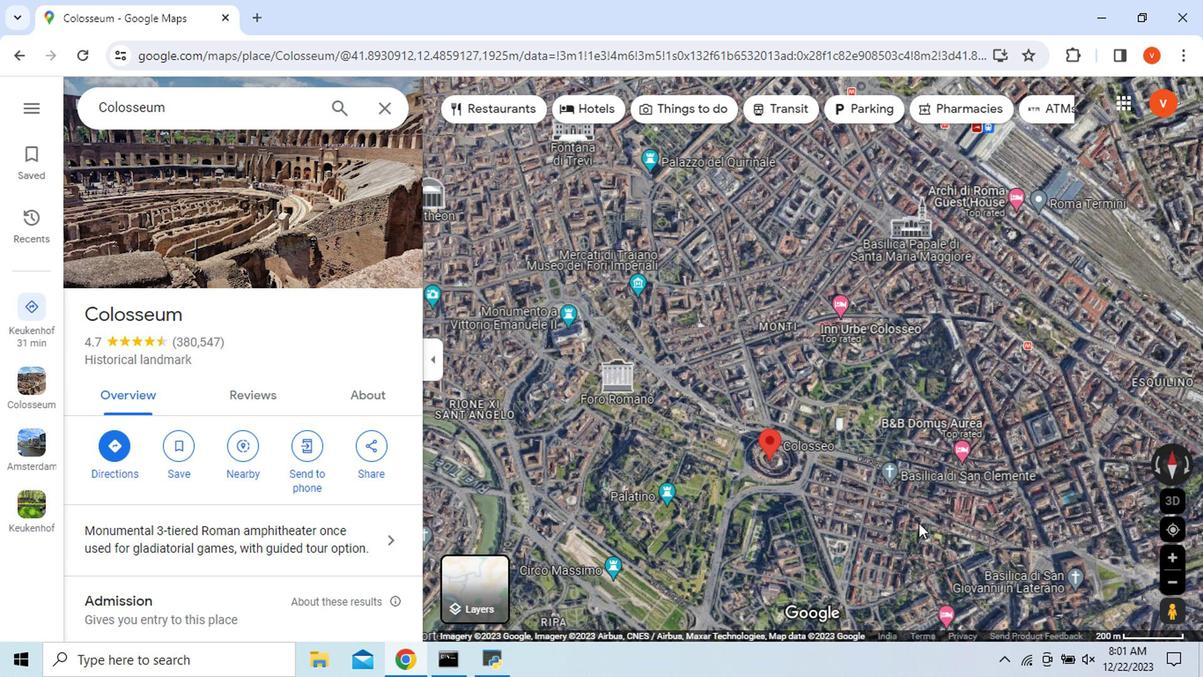 
Action: Mouse scrolled (915, 522) with delta (0, 0)
Screenshot: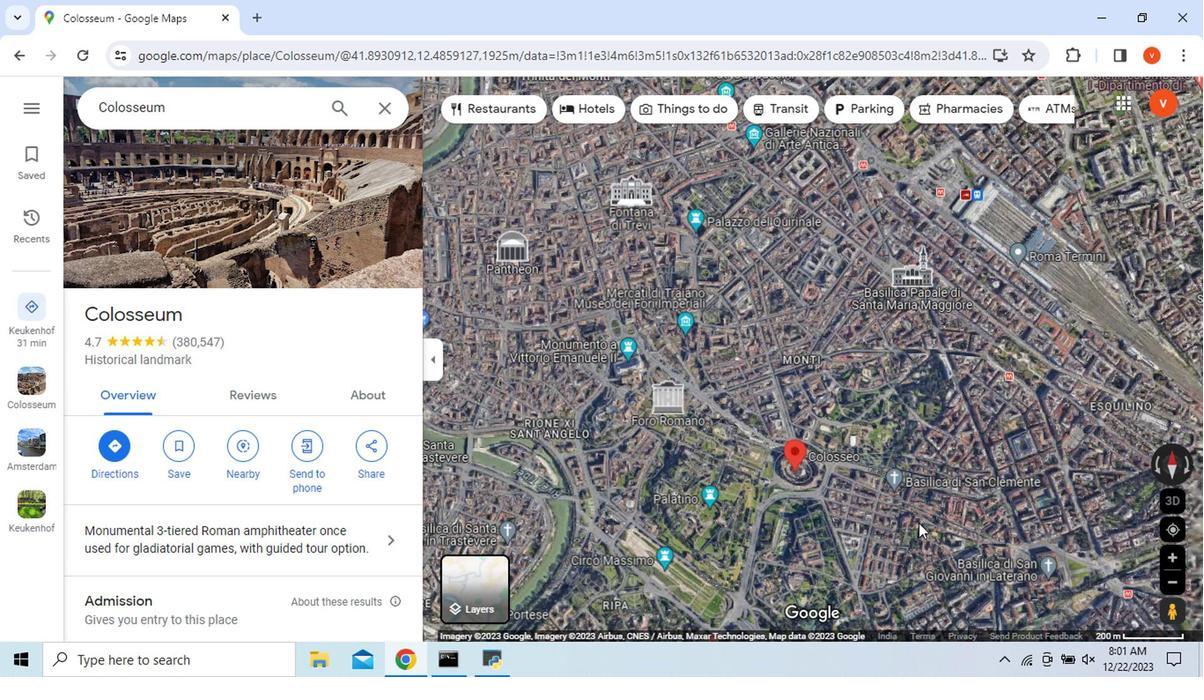 
Action: Mouse scrolled (915, 522) with delta (0, 0)
Screenshot: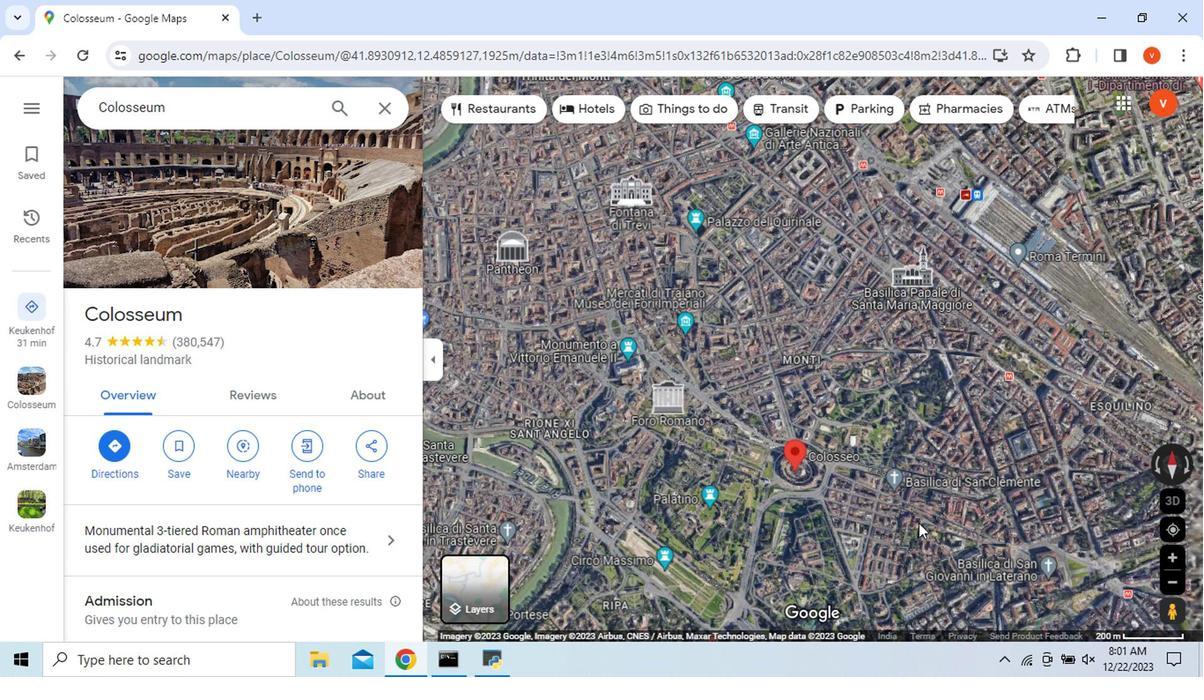 
Action: Mouse moved to (1056, 497)
Screenshot: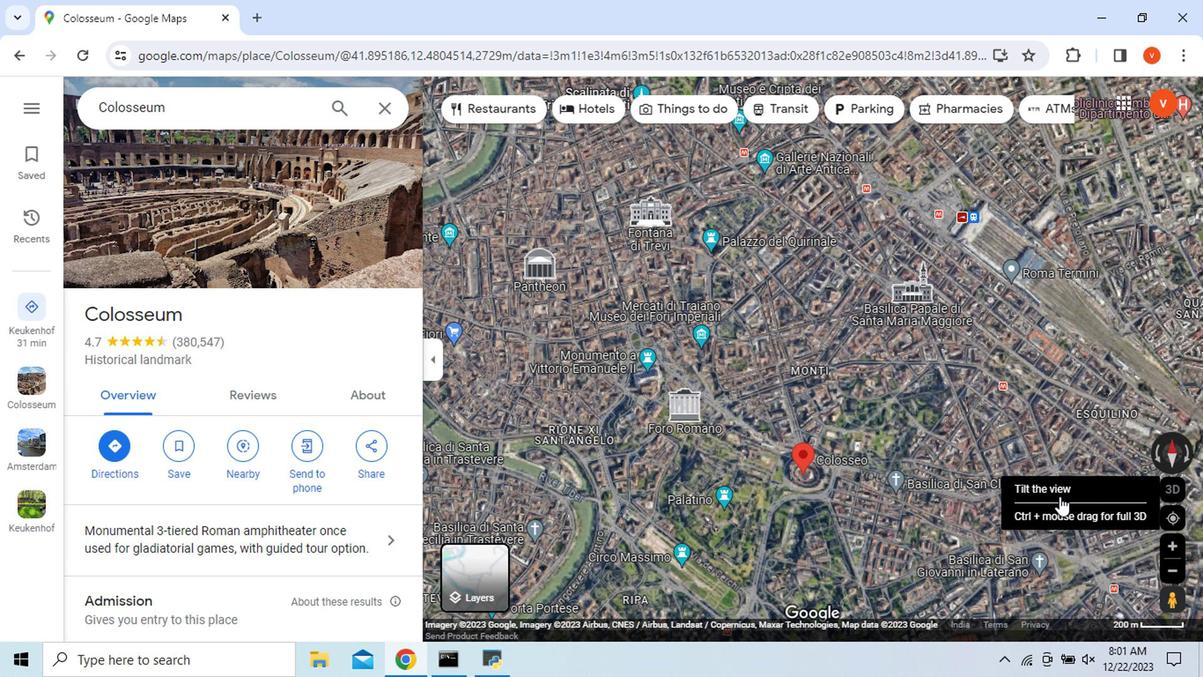 
Action: Mouse pressed left at (1056, 497)
Screenshot: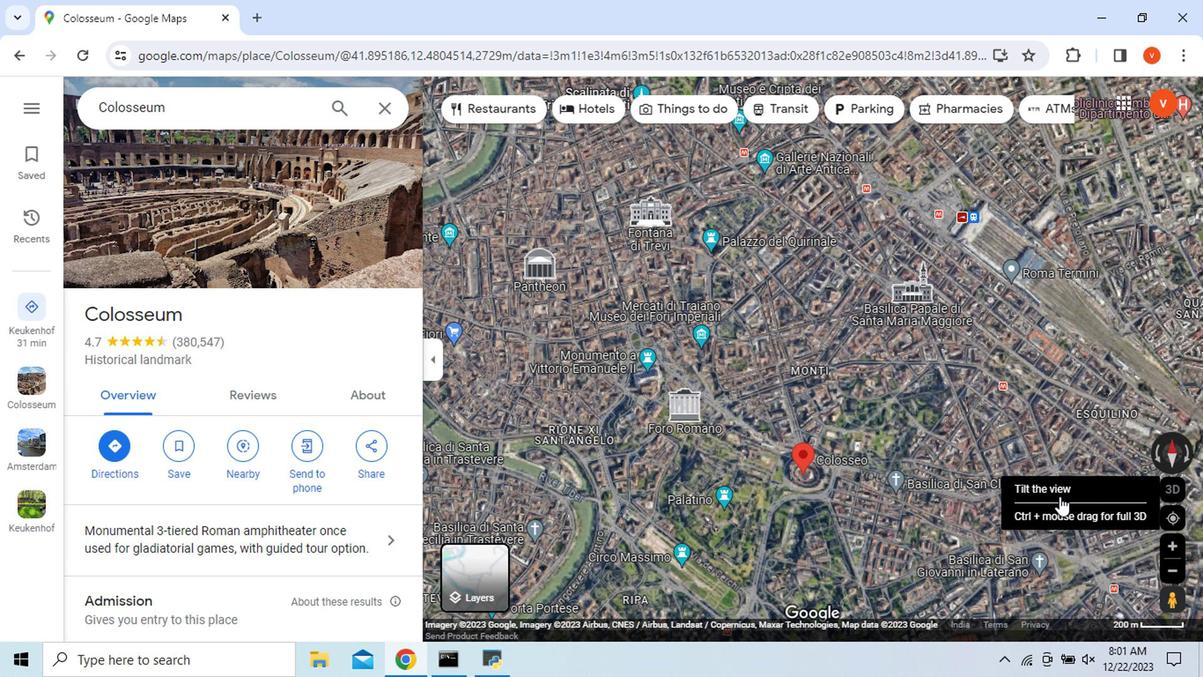 
Action: Mouse moved to (1157, 488)
Screenshot: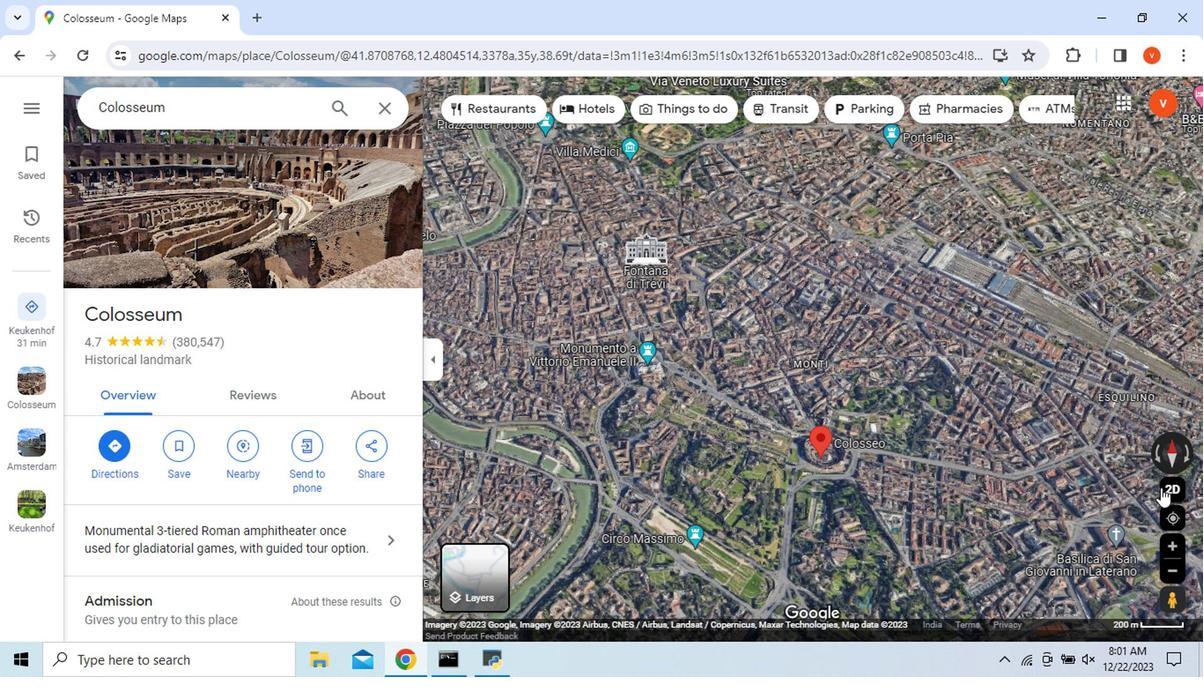 
Action: Mouse pressed left at (1157, 488)
Screenshot: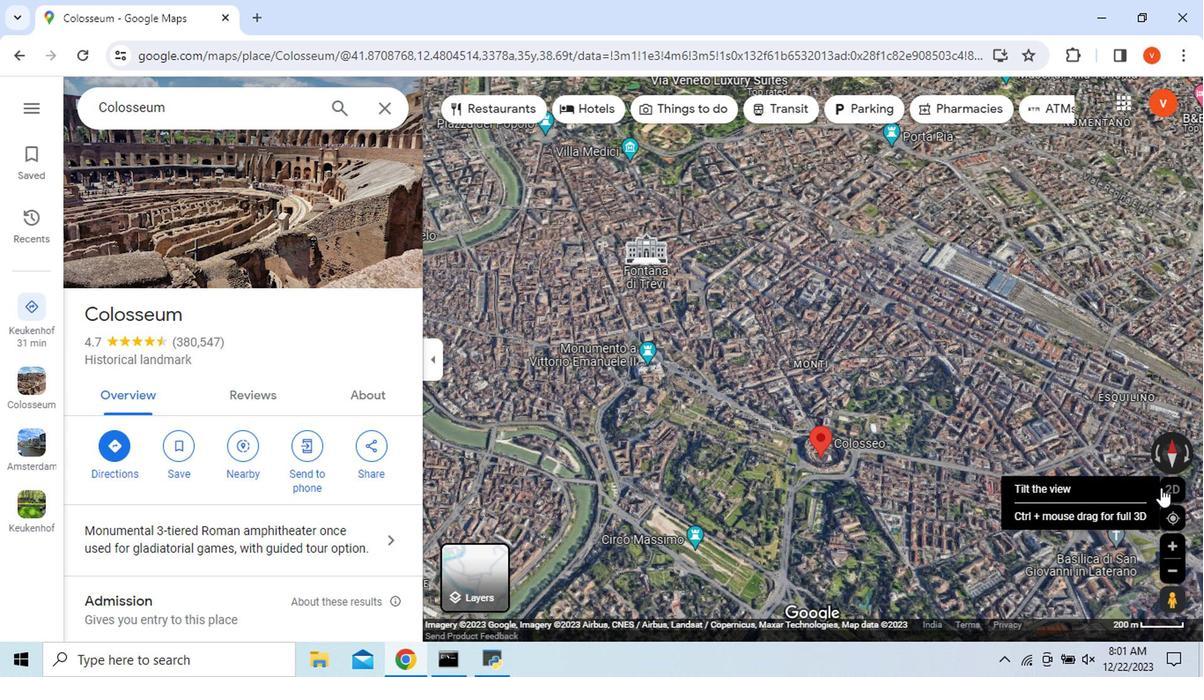 
Action: Mouse moved to (450, 576)
Screenshot: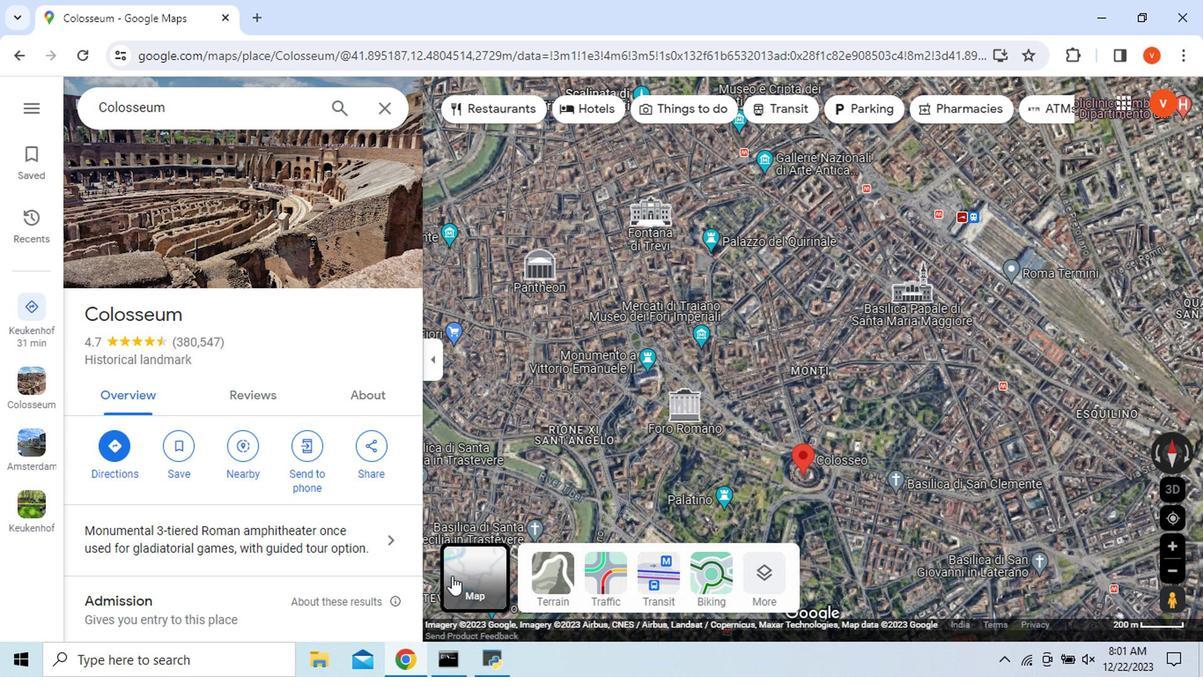 
Action: Mouse pressed left at (450, 576)
Screenshot: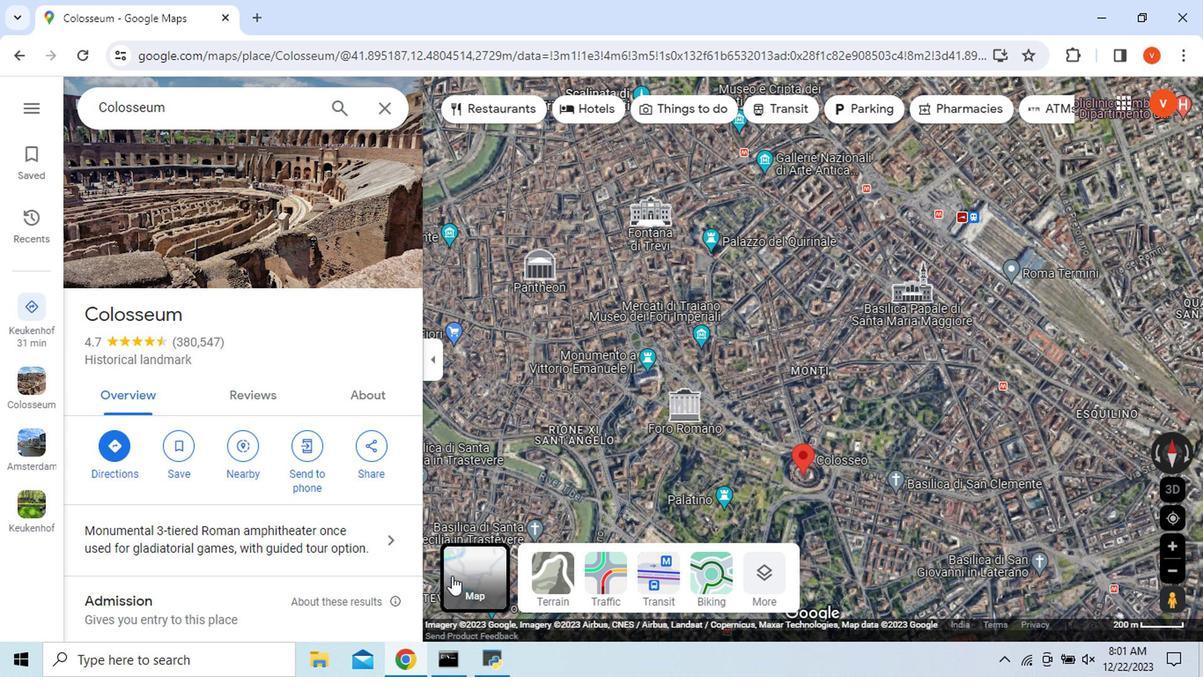 
